 Task: Add Sprouts Organic Salt-Free Lemon Pepper Seasoning to the cart.
Action: Mouse moved to (23, 85)
Screenshot: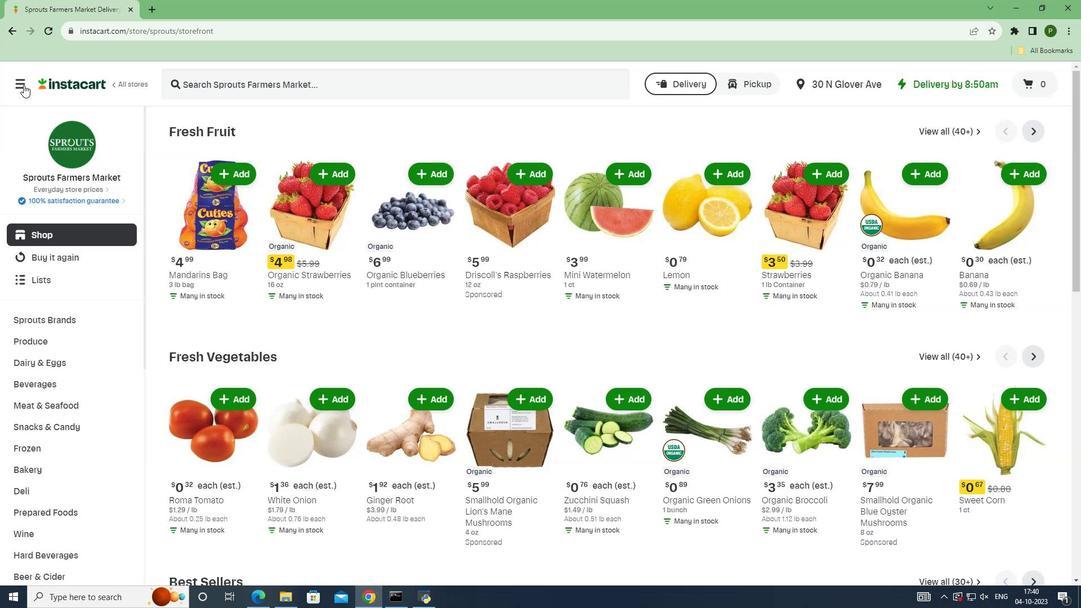 
Action: Mouse pressed left at (23, 85)
Screenshot: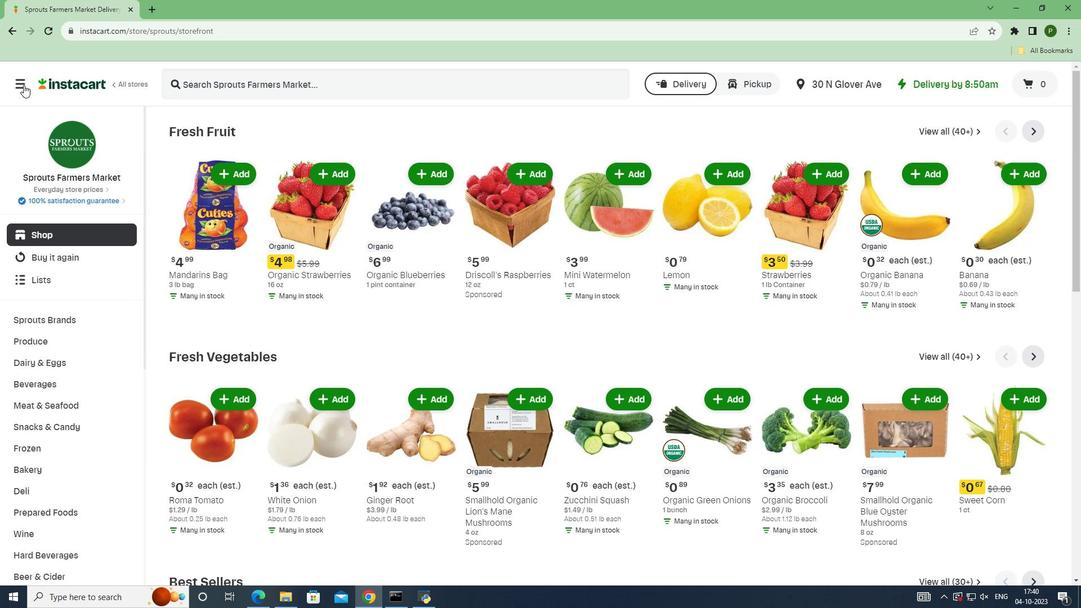 
Action: Mouse moved to (54, 306)
Screenshot: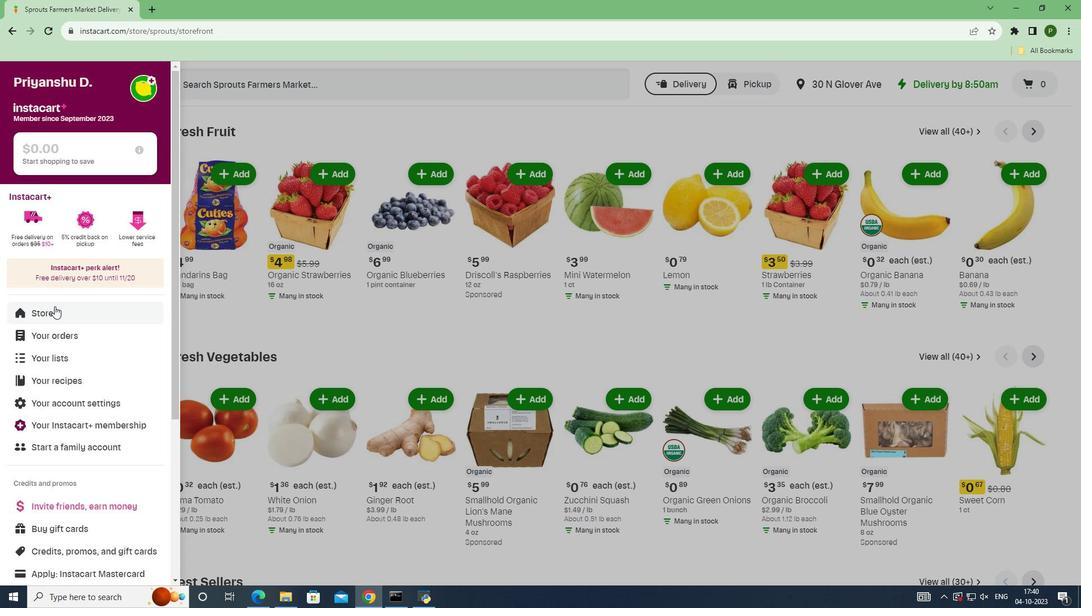 
Action: Mouse pressed left at (54, 306)
Screenshot: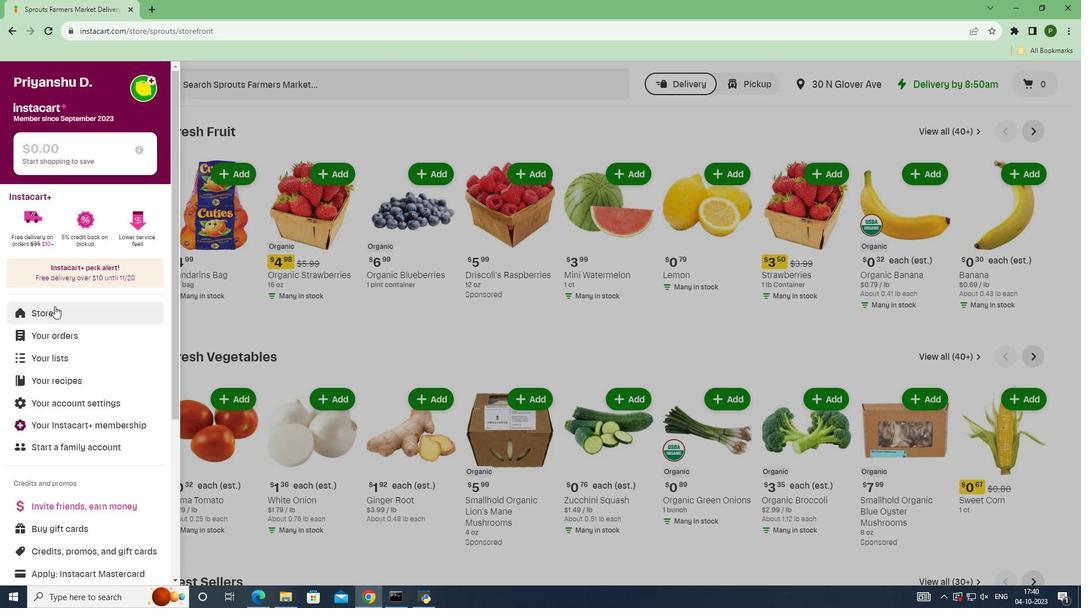 
Action: Mouse moved to (246, 129)
Screenshot: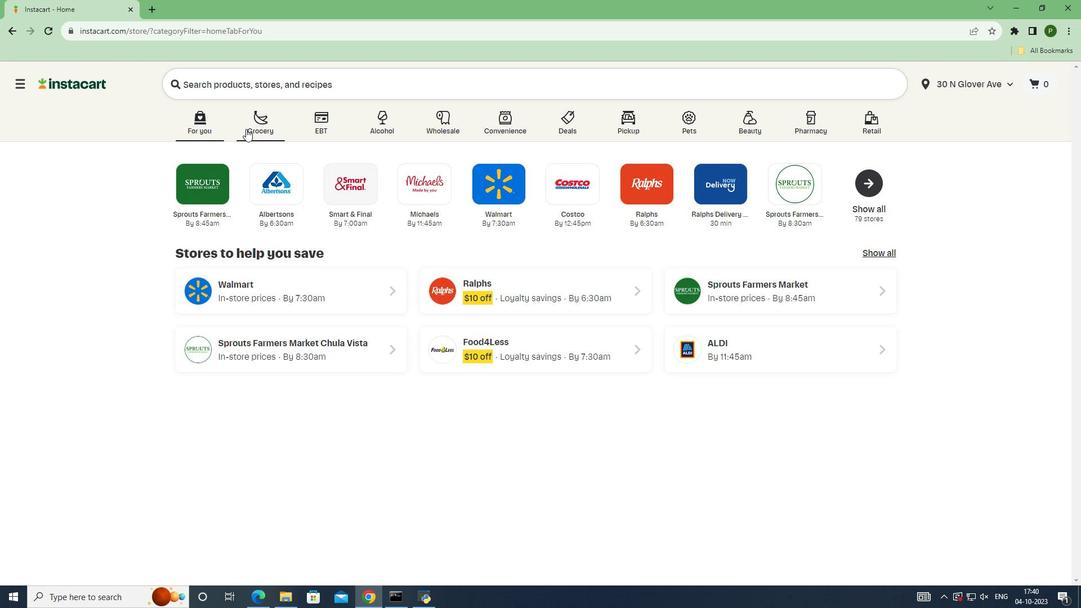 
Action: Mouse pressed left at (246, 129)
Screenshot: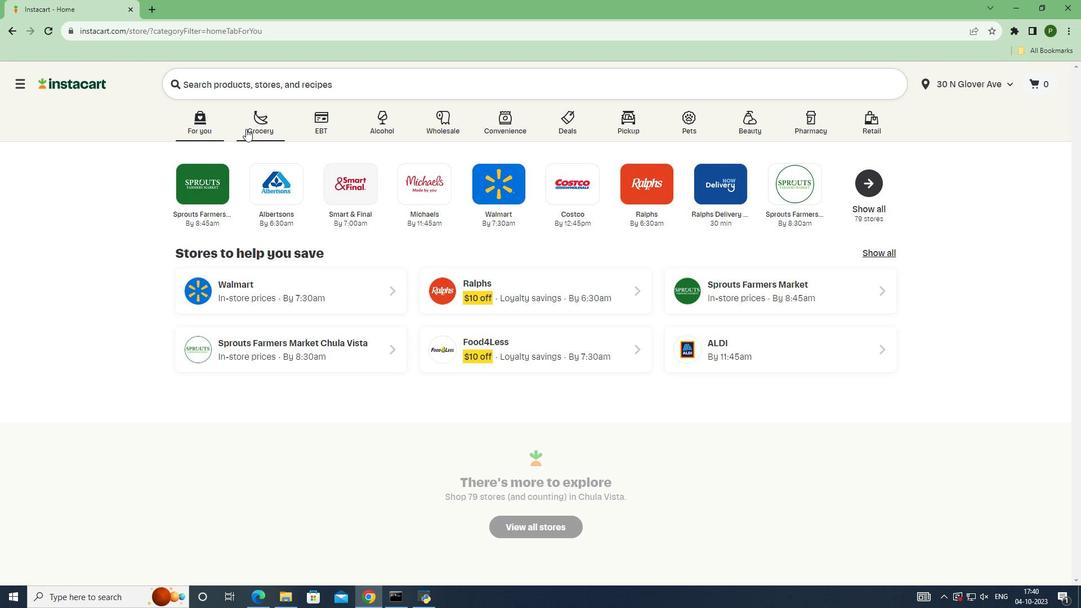 
Action: Mouse moved to (693, 262)
Screenshot: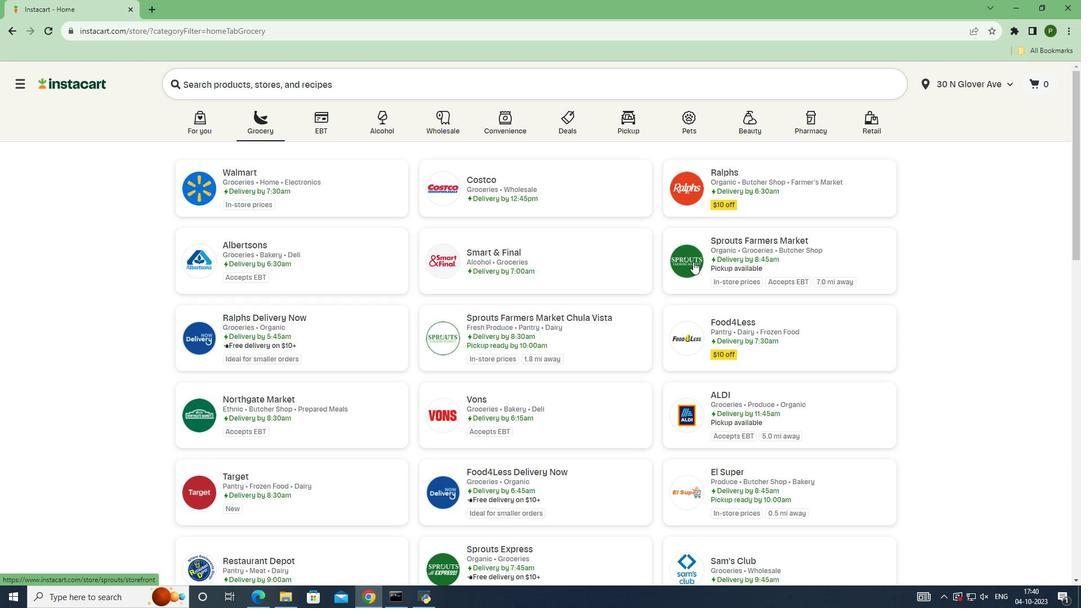 
Action: Mouse pressed left at (693, 262)
Screenshot: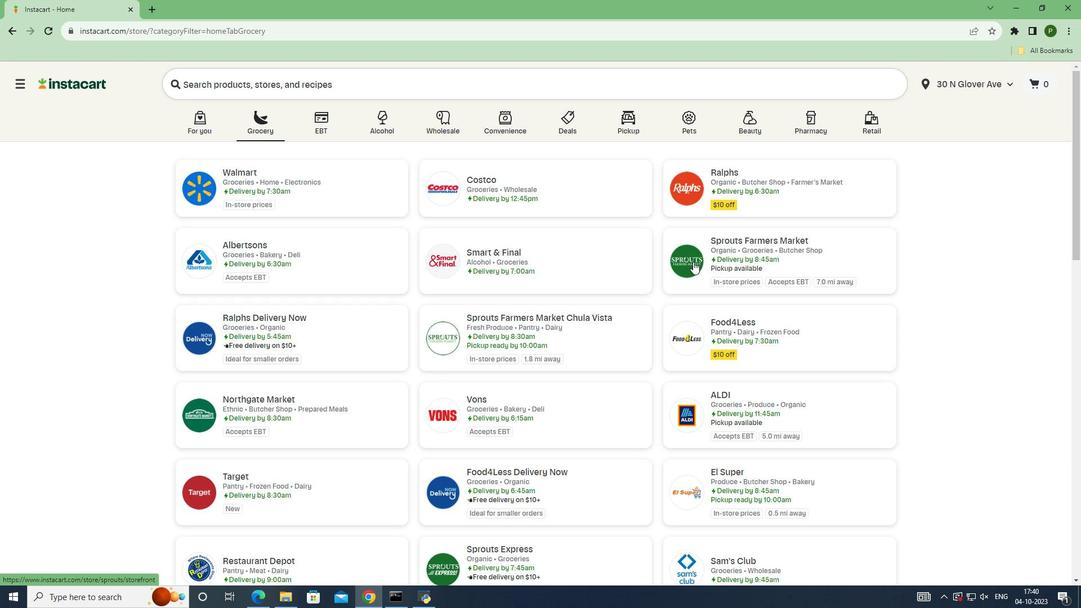 
Action: Mouse moved to (86, 321)
Screenshot: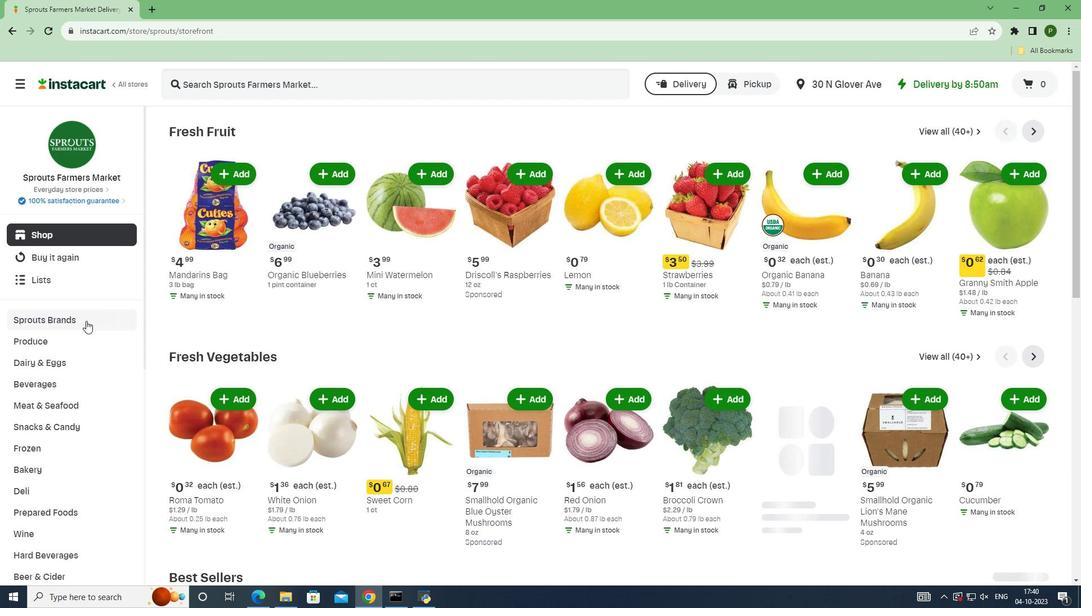 
Action: Mouse pressed left at (86, 321)
Screenshot: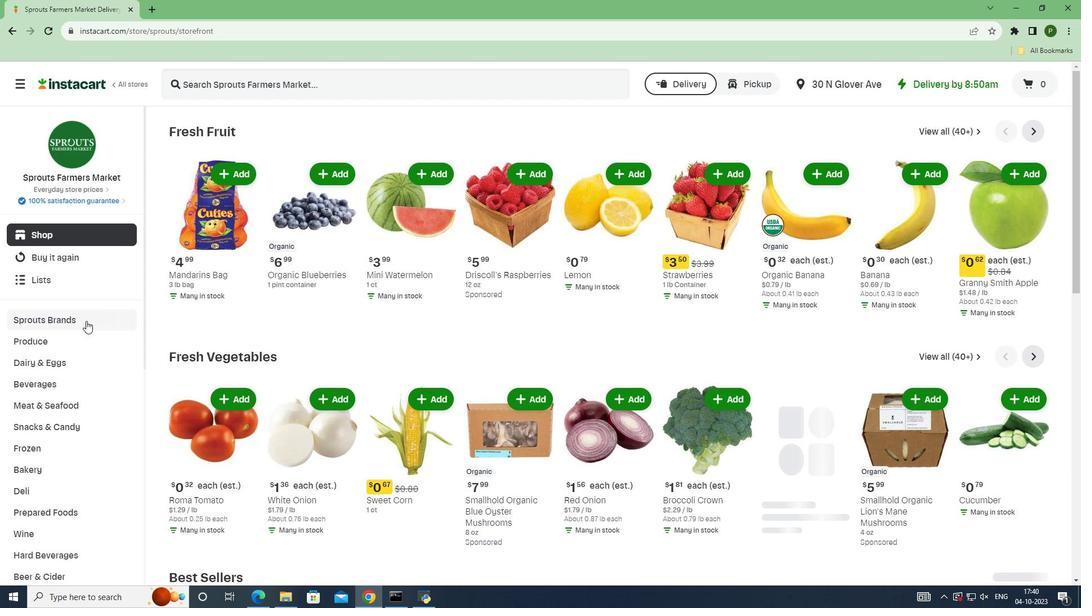 
Action: Mouse moved to (46, 406)
Screenshot: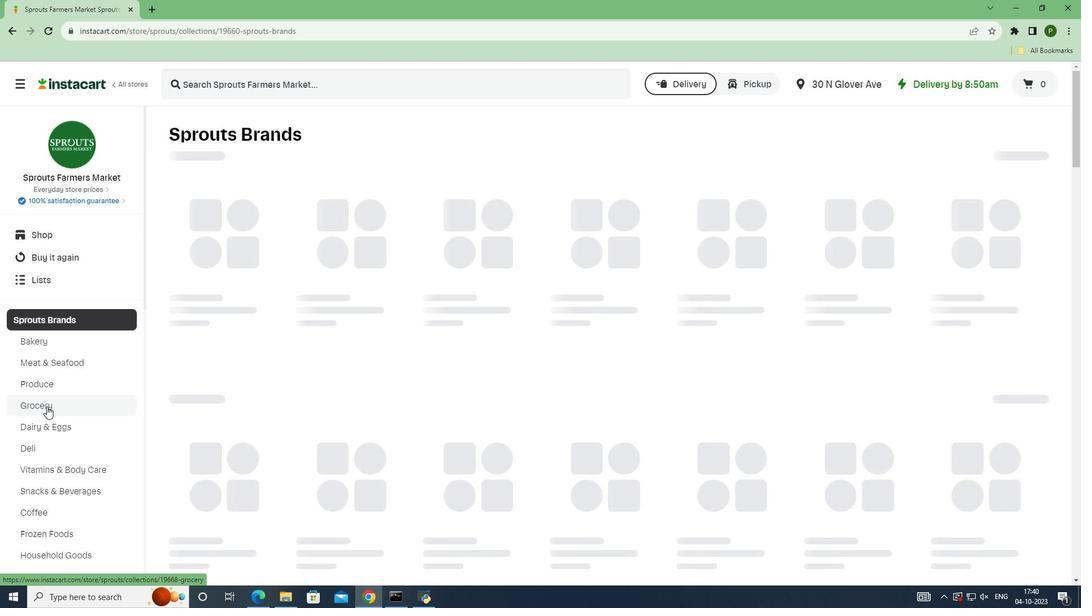 
Action: Mouse pressed left at (46, 406)
Screenshot: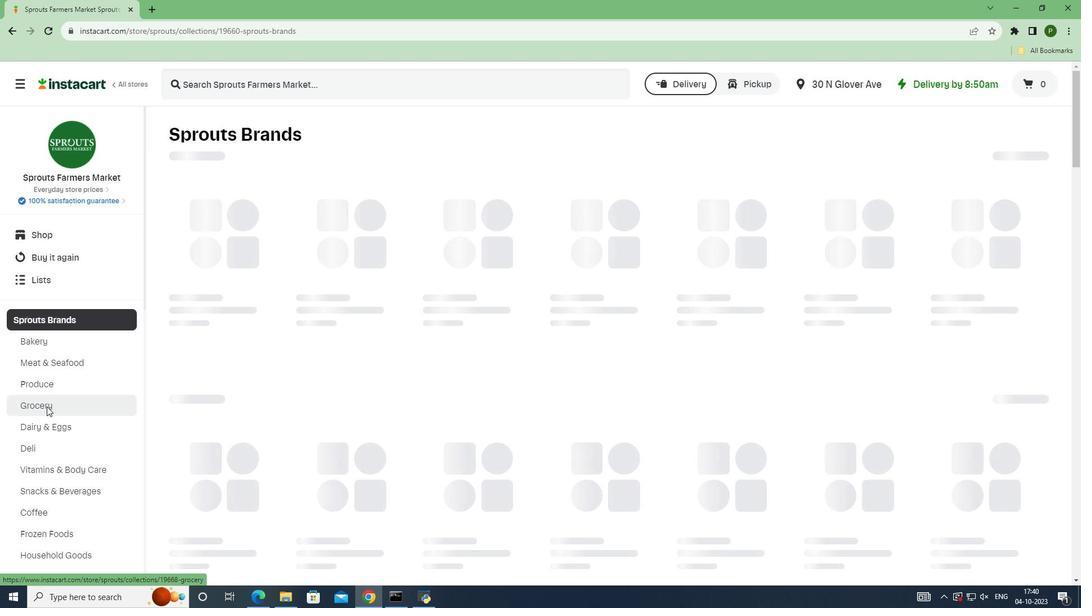 
Action: Mouse moved to (283, 225)
Screenshot: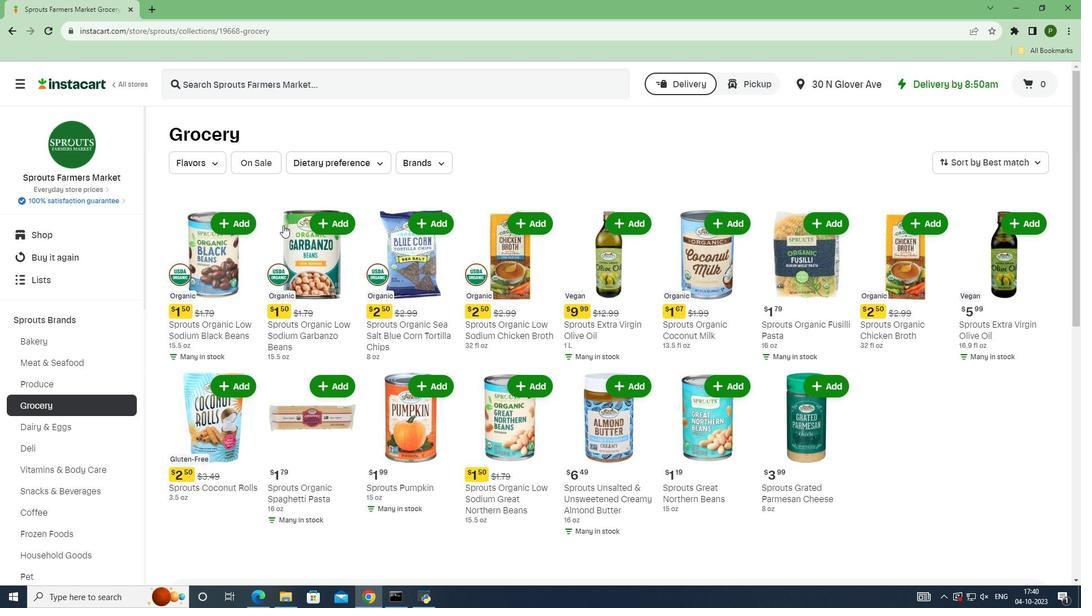 
Action: Mouse scrolled (283, 224) with delta (0, 0)
Screenshot: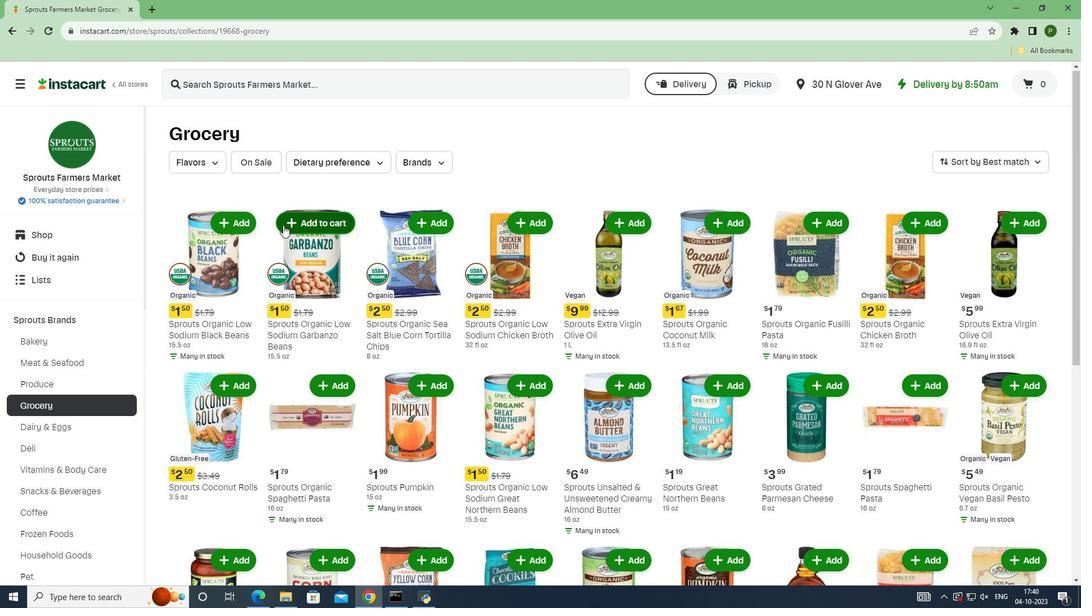 
Action: Mouse scrolled (283, 224) with delta (0, 0)
Screenshot: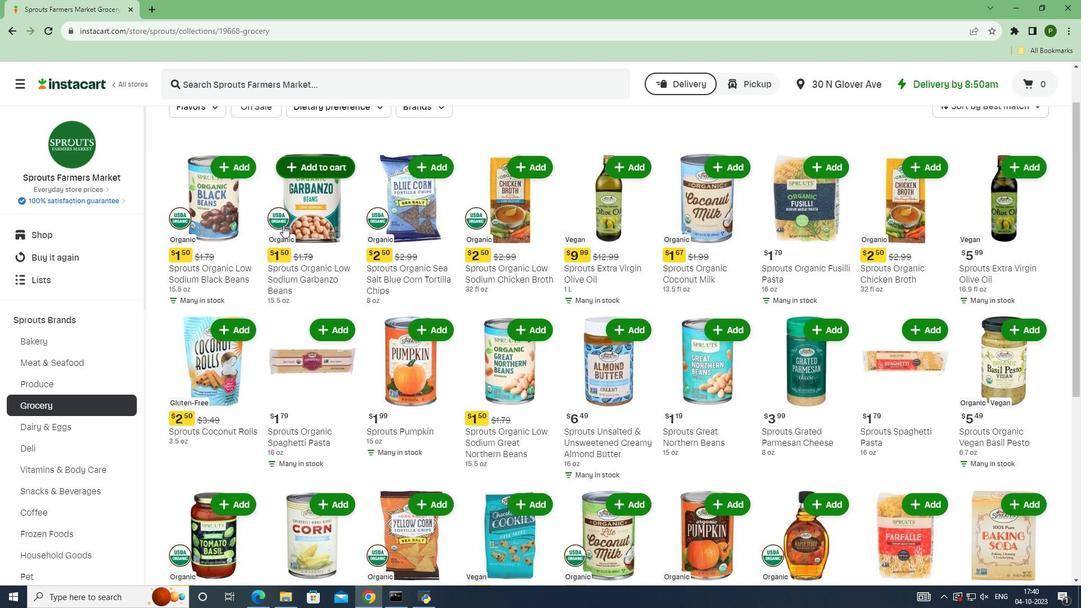 
Action: Mouse scrolled (283, 224) with delta (0, 0)
Screenshot: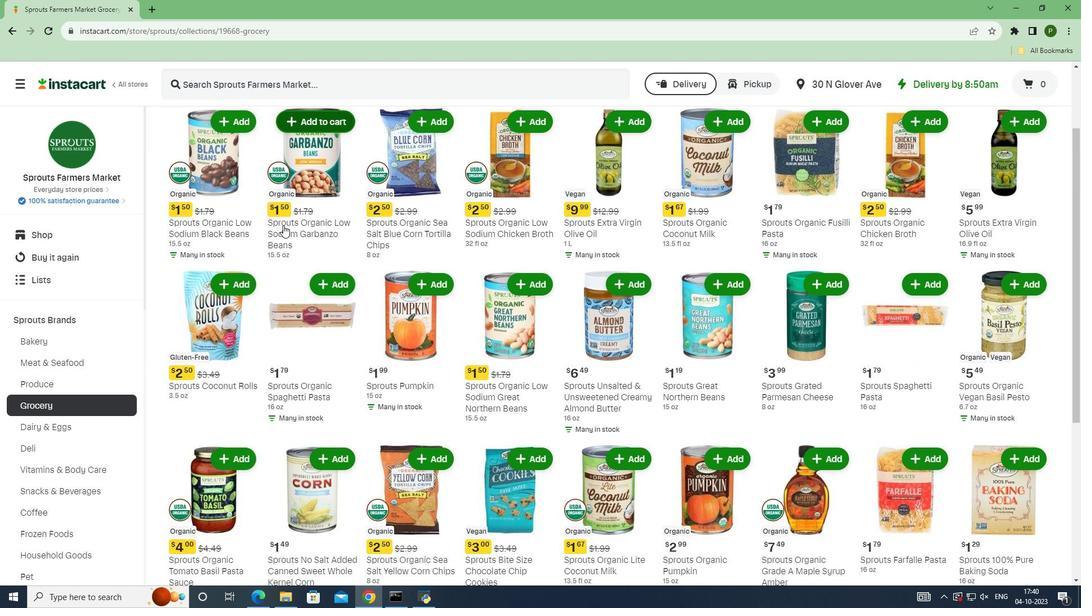
Action: Mouse scrolled (283, 224) with delta (0, 0)
Screenshot: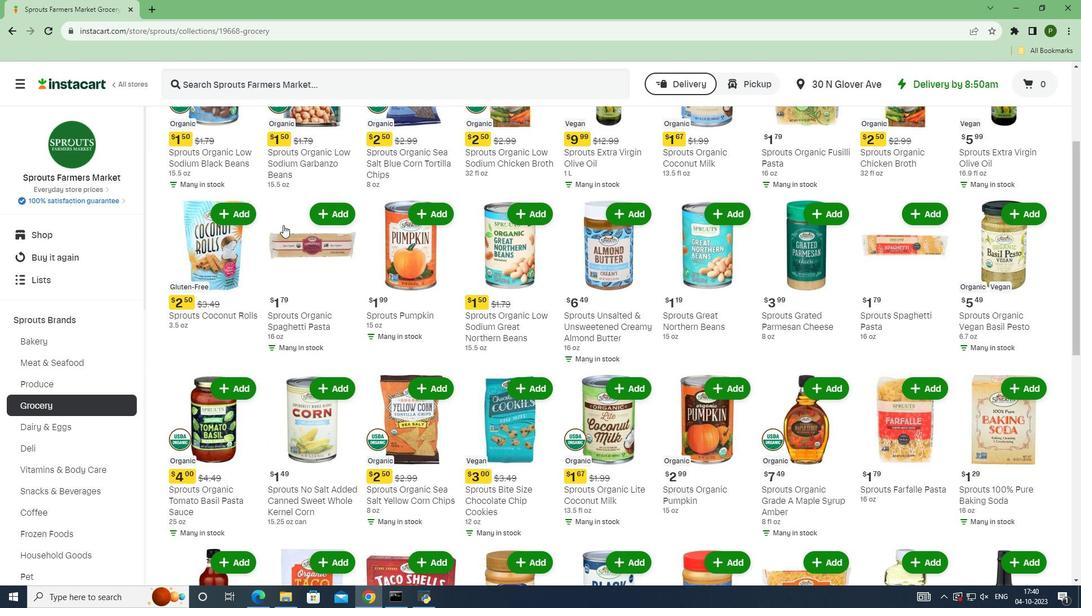
Action: Mouse scrolled (283, 224) with delta (0, 0)
Screenshot: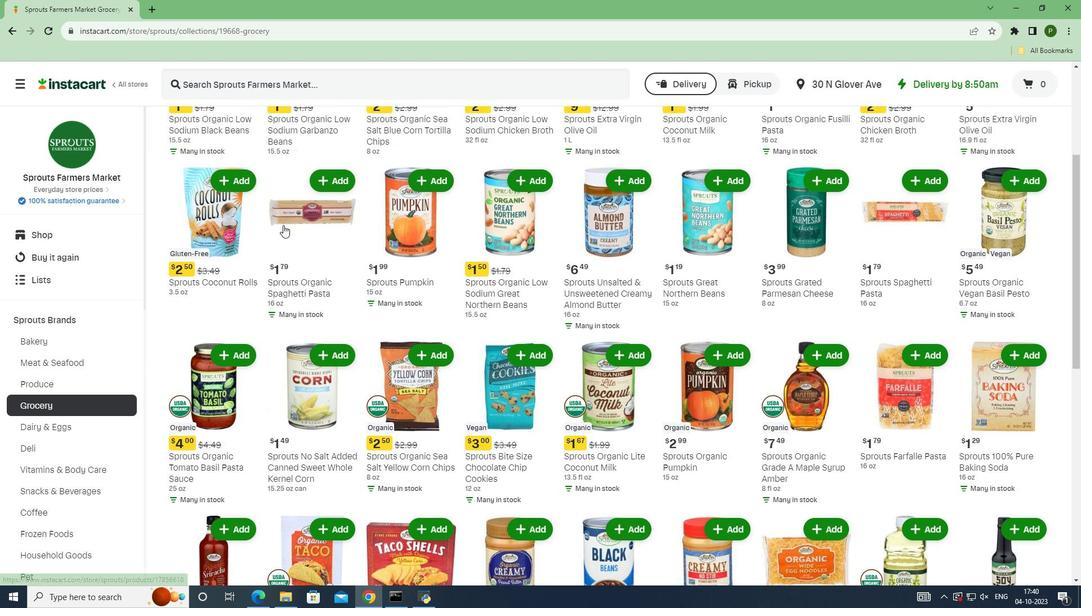 
Action: Mouse scrolled (283, 224) with delta (0, 0)
Screenshot: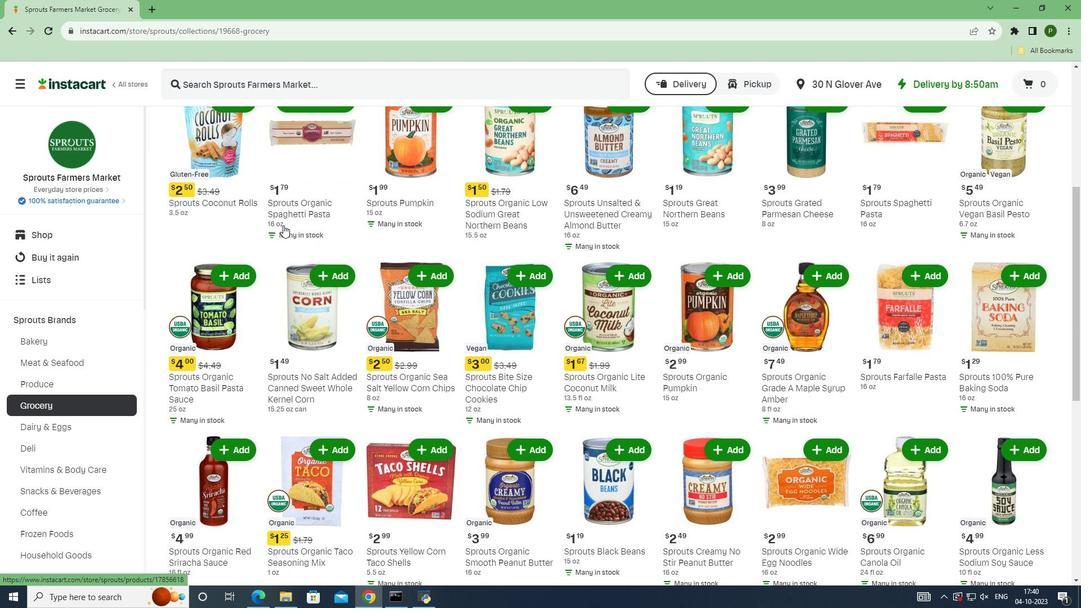 
Action: Mouse moved to (283, 225)
Screenshot: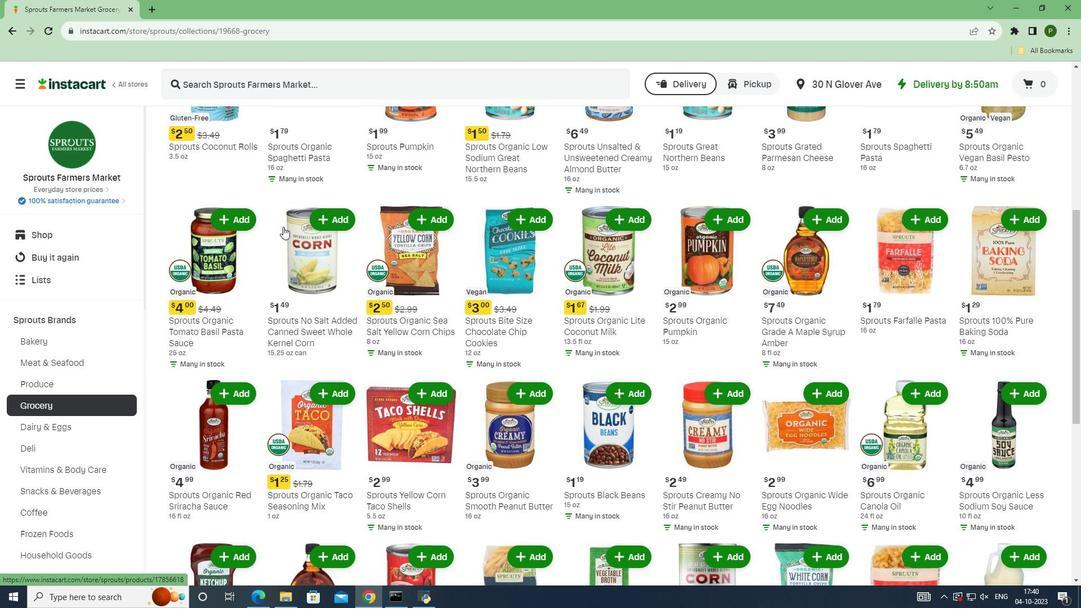
Action: Mouse scrolled (283, 224) with delta (0, 0)
Screenshot: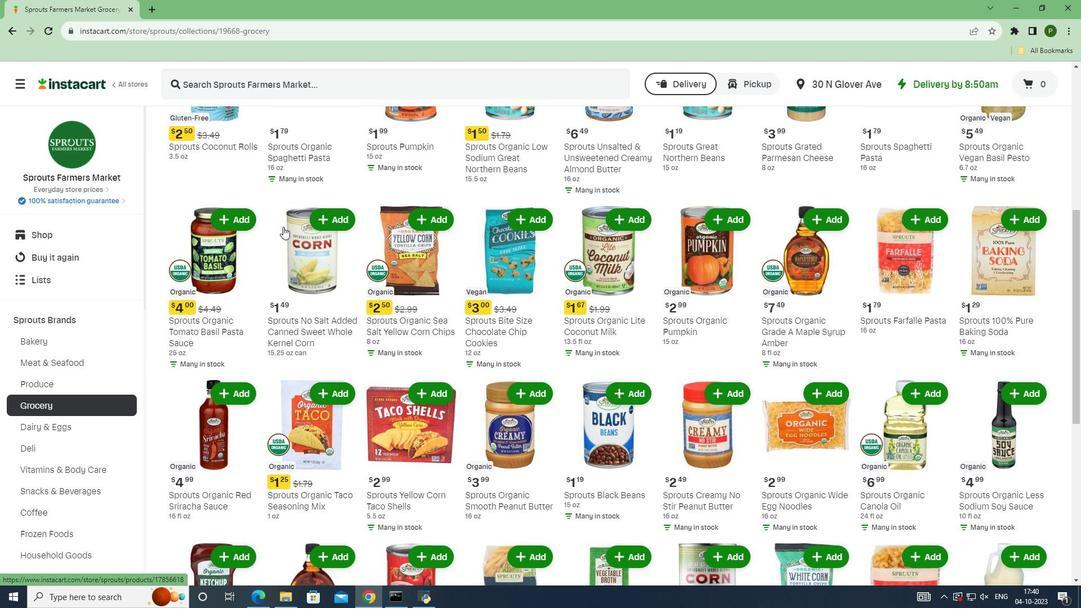 
Action: Mouse moved to (283, 227)
Screenshot: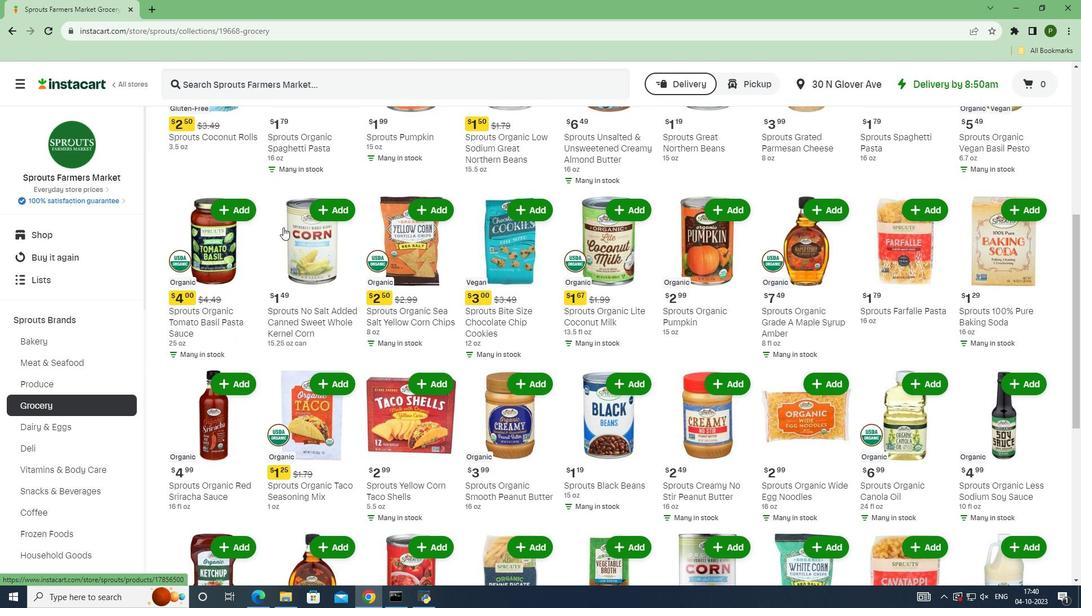 
Action: Mouse scrolled (283, 227) with delta (0, 0)
Screenshot: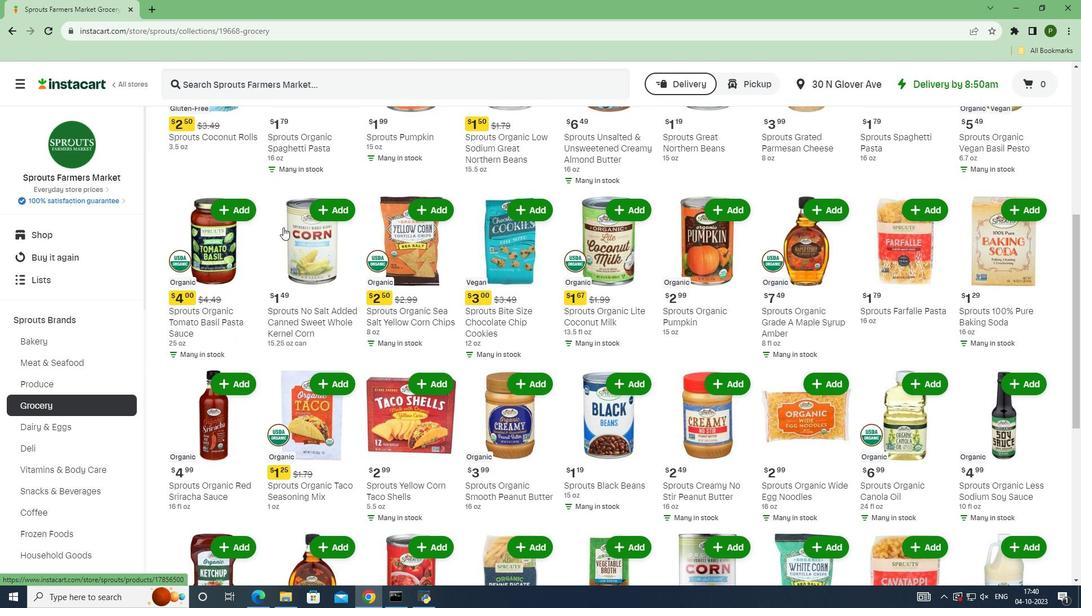 
Action: Mouse scrolled (283, 227) with delta (0, 0)
Screenshot: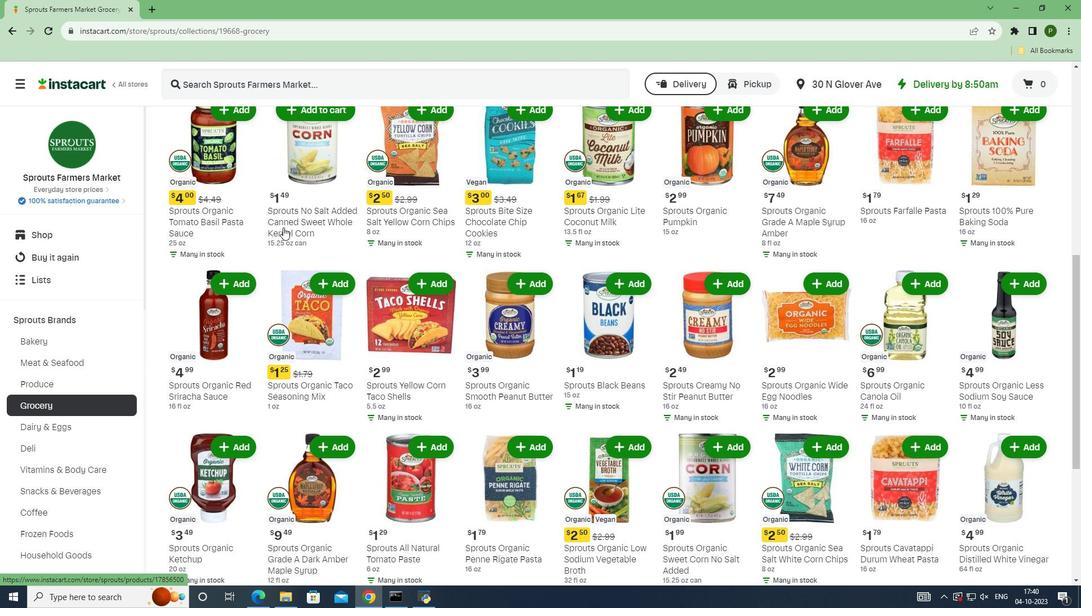 
Action: Mouse scrolled (283, 227) with delta (0, 0)
Screenshot: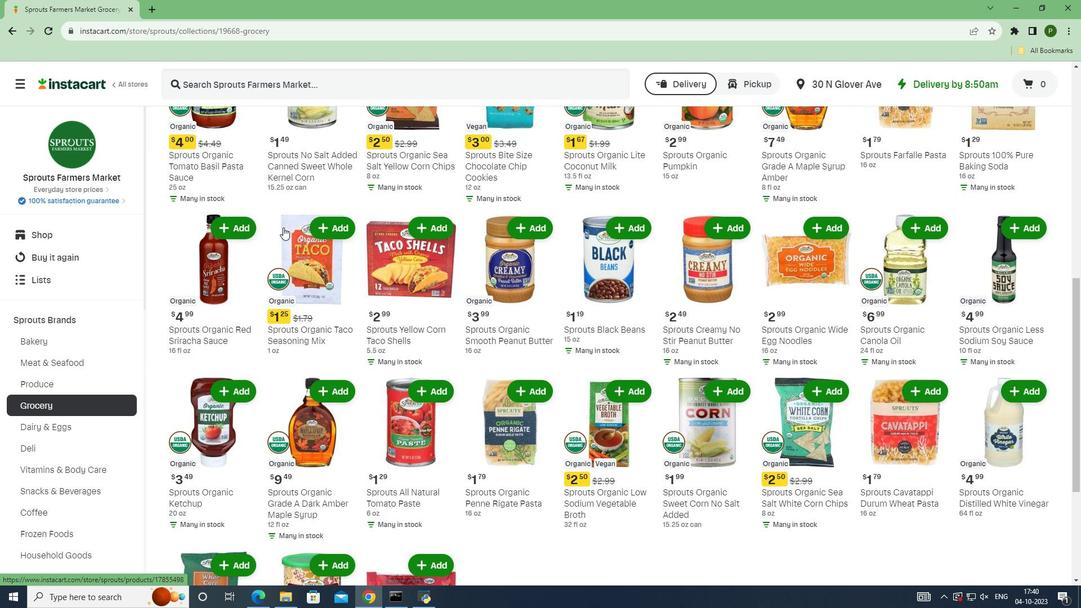 
Action: Mouse scrolled (283, 227) with delta (0, 0)
Screenshot: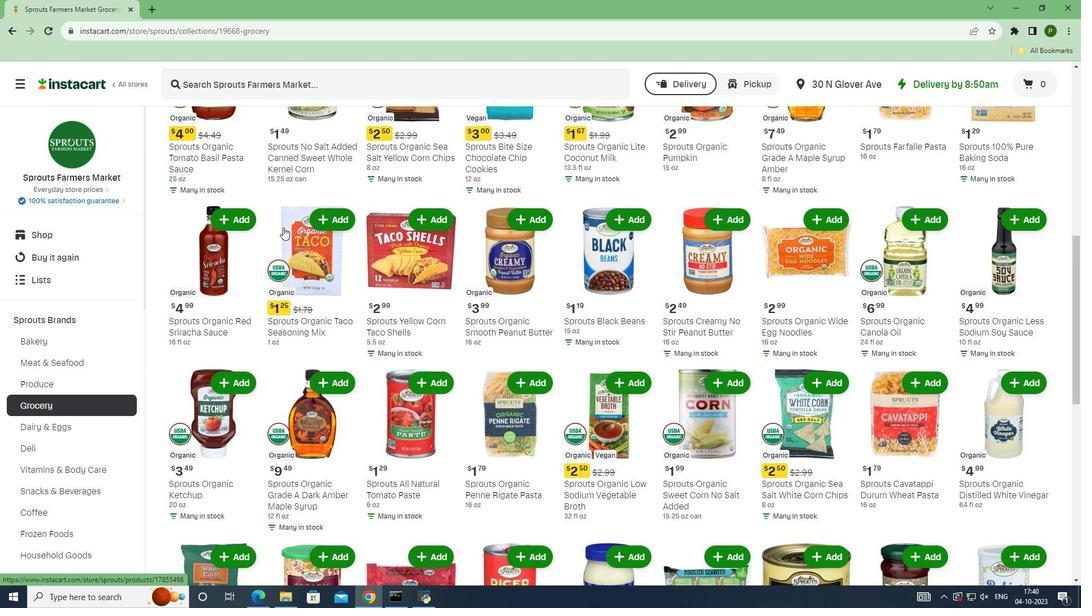 
Action: Mouse scrolled (283, 227) with delta (0, 0)
Screenshot: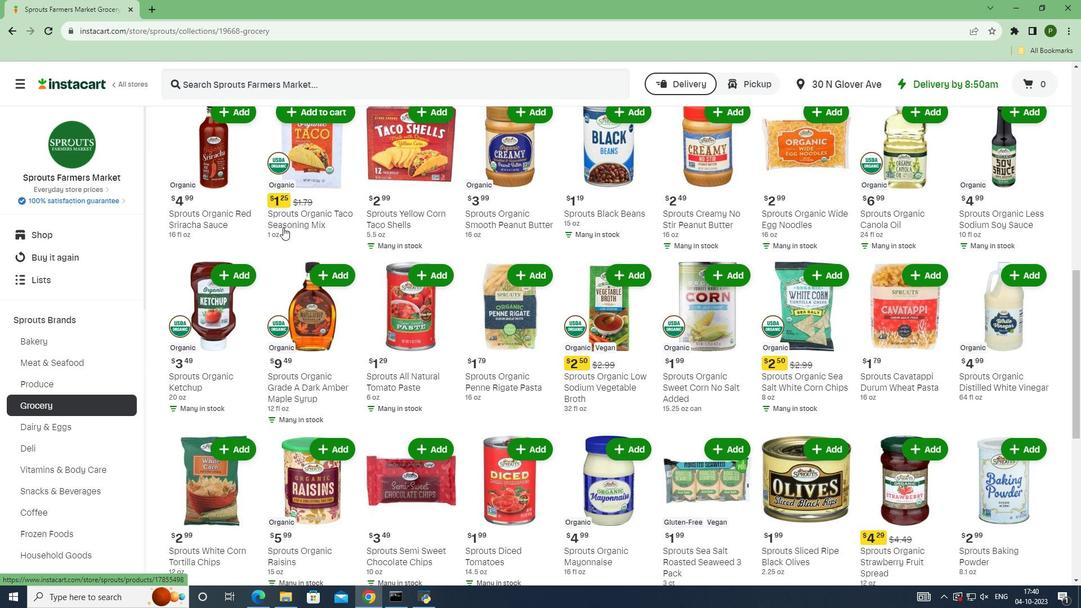 
Action: Mouse scrolled (283, 227) with delta (0, 0)
Screenshot: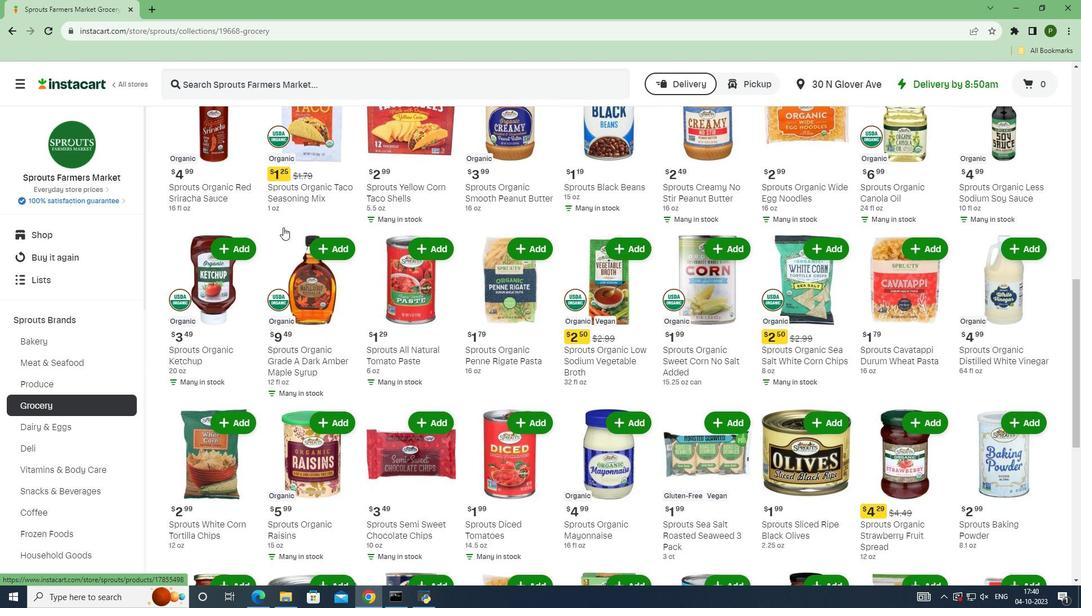 
Action: Mouse scrolled (283, 227) with delta (0, 0)
Screenshot: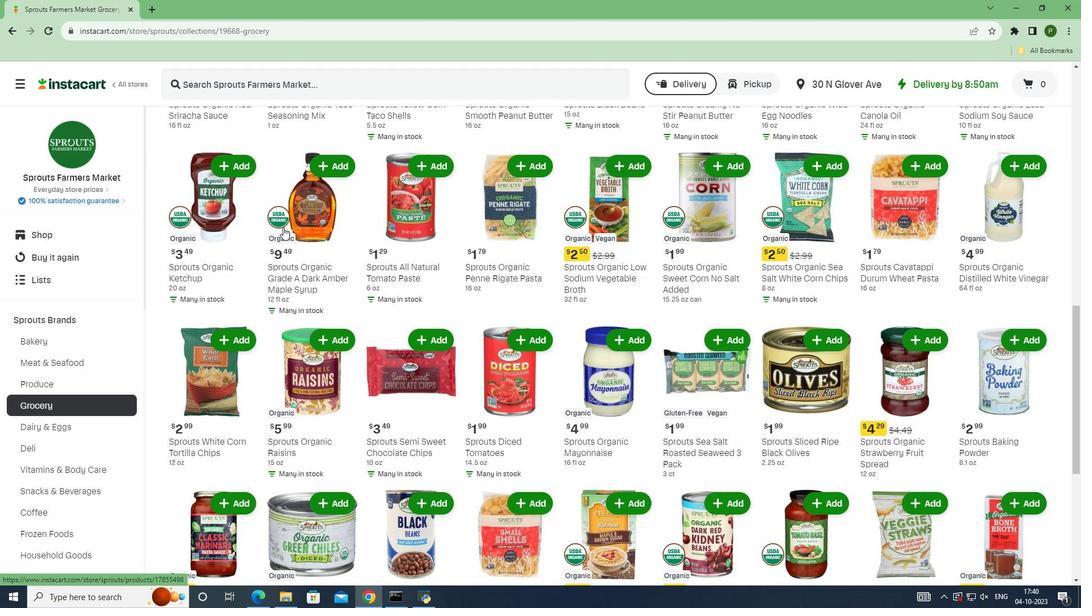 
Action: Mouse scrolled (283, 227) with delta (0, 0)
Screenshot: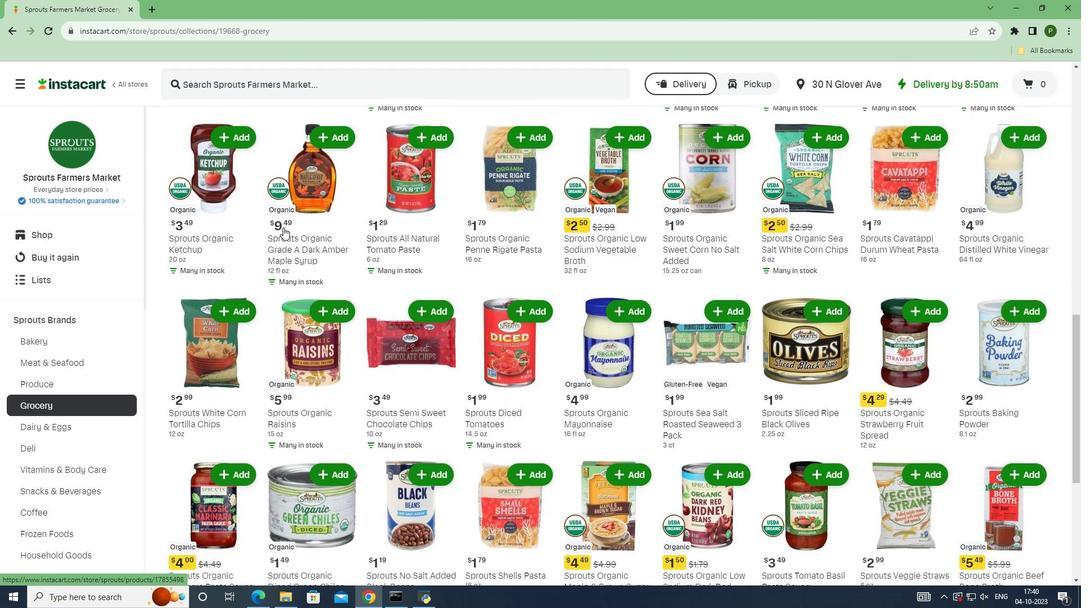 
Action: Mouse scrolled (283, 227) with delta (0, 0)
Screenshot: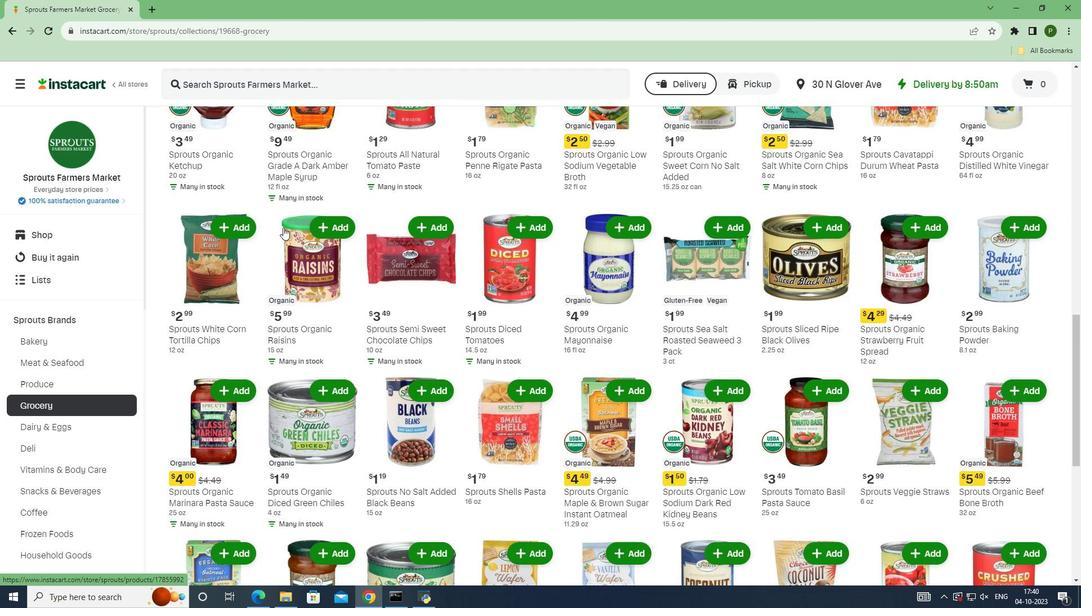 
Action: Mouse moved to (283, 228)
Screenshot: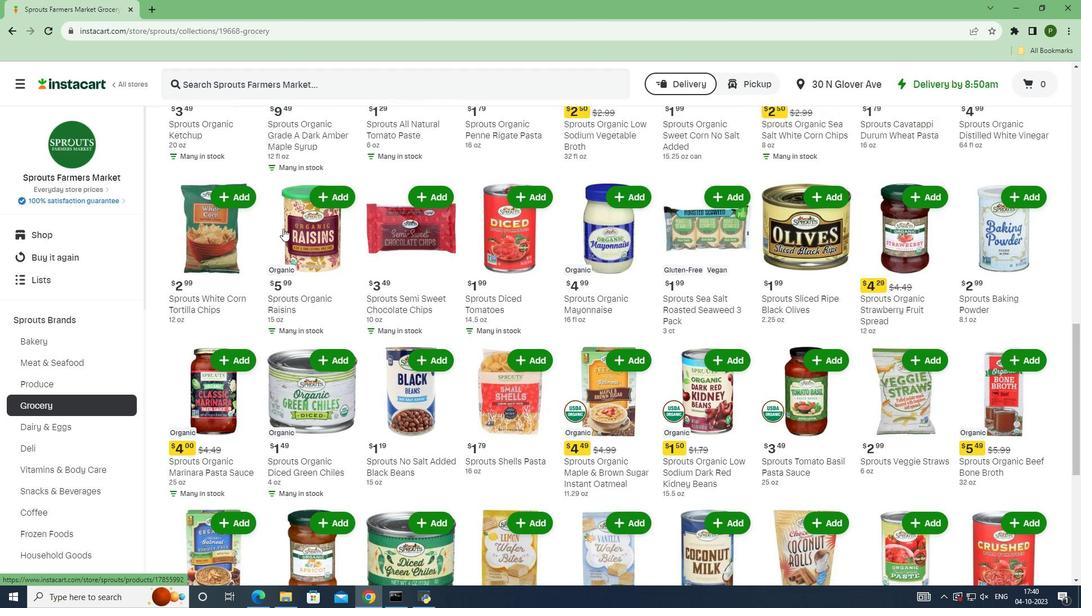 
Action: Mouse scrolled (283, 227) with delta (0, 0)
Screenshot: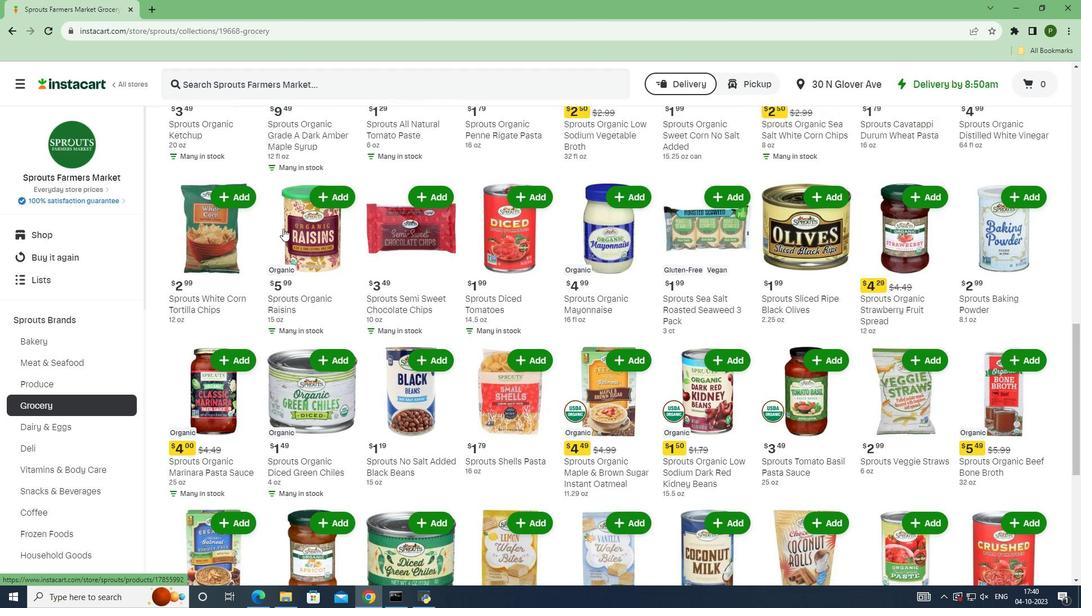 
Action: Mouse moved to (282, 229)
Screenshot: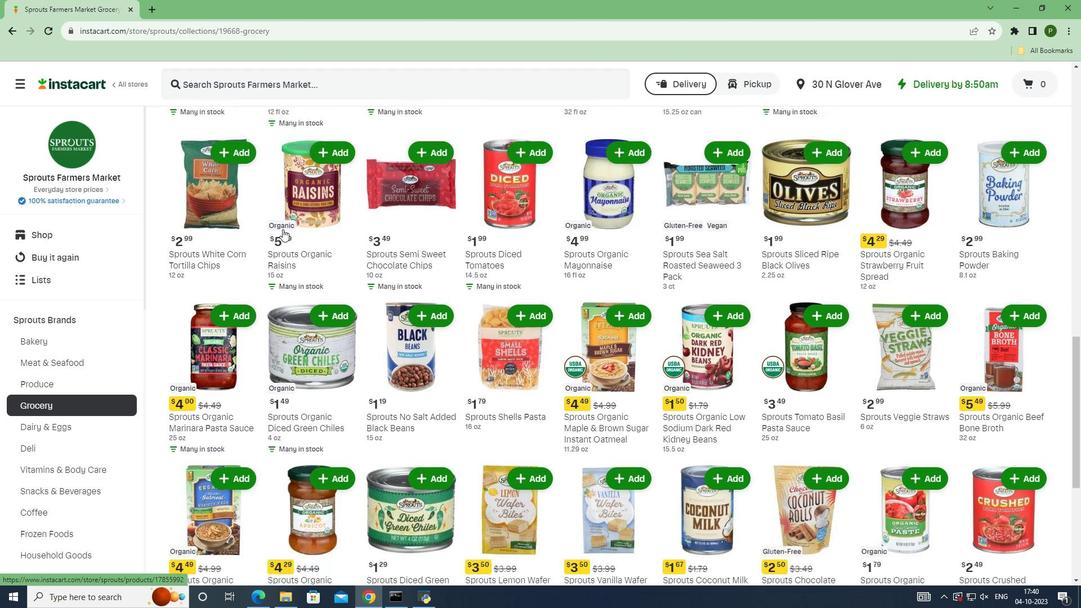 
Action: Mouse scrolled (282, 228) with delta (0, 0)
Screenshot: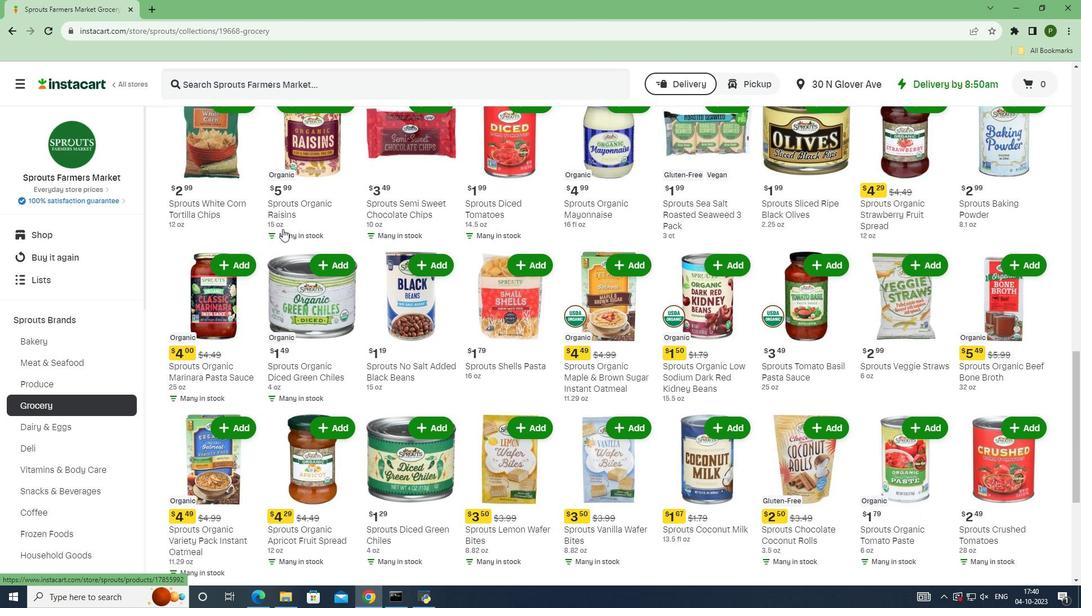 
Action: Mouse scrolled (282, 228) with delta (0, 0)
Screenshot: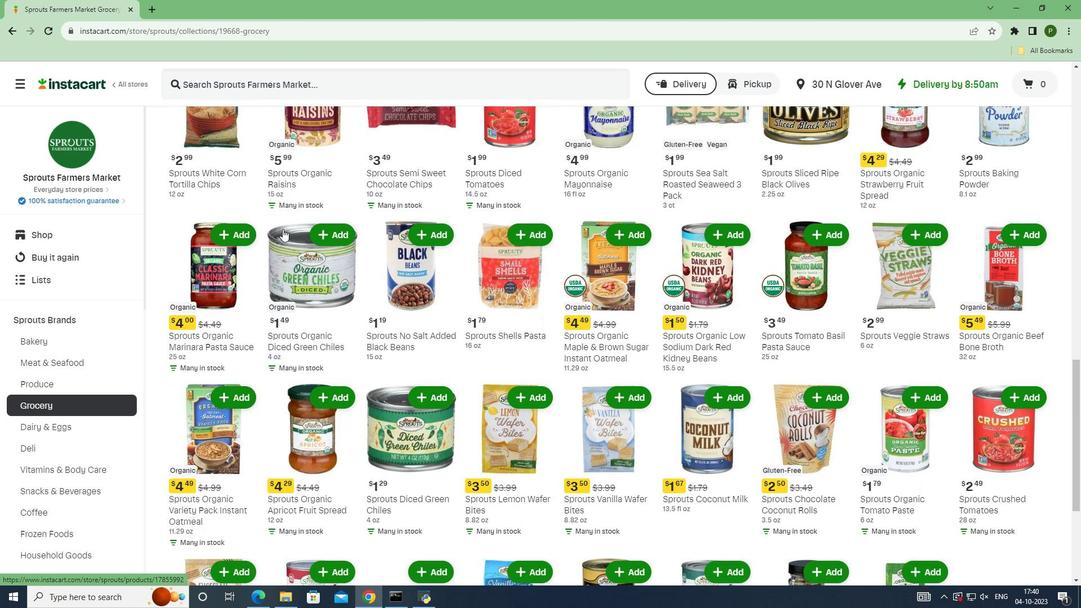 
Action: Mouse scrolled (282, 228) with delta (0, 0)
Screenshot: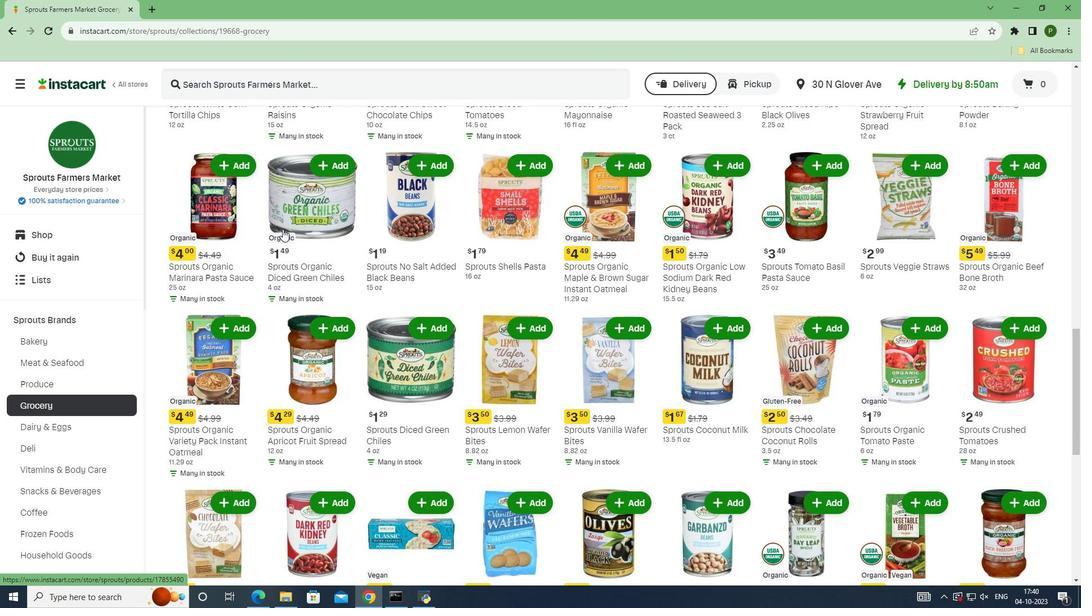 
Action: Mouse scrolled (282, 228) with delta (0, 0)
Screenshot: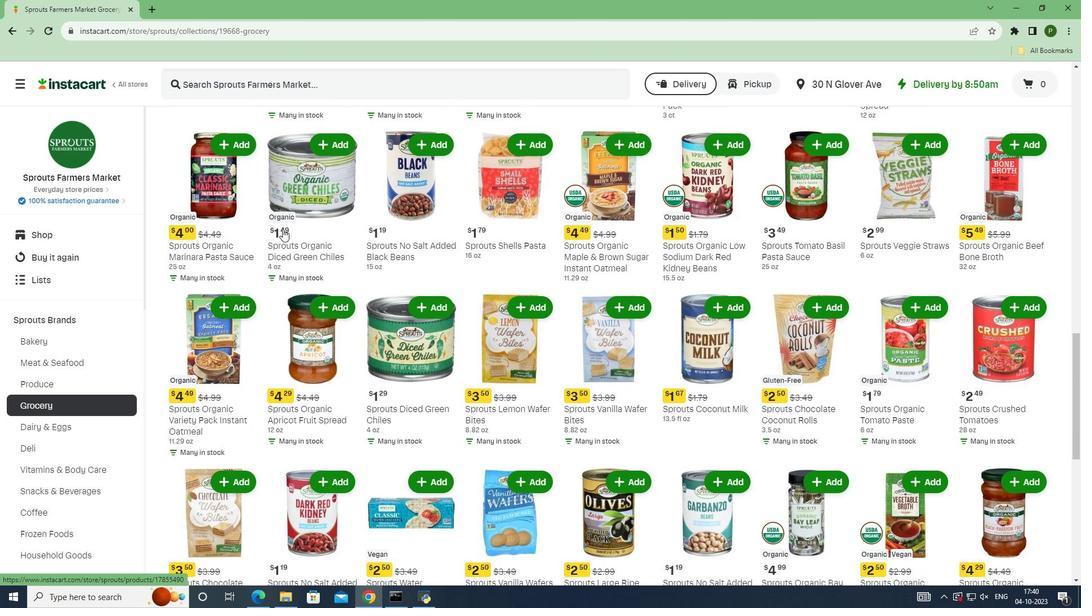 
Action: Mouse scrolled (282, 228) with delta (0, 0)
Screenshot: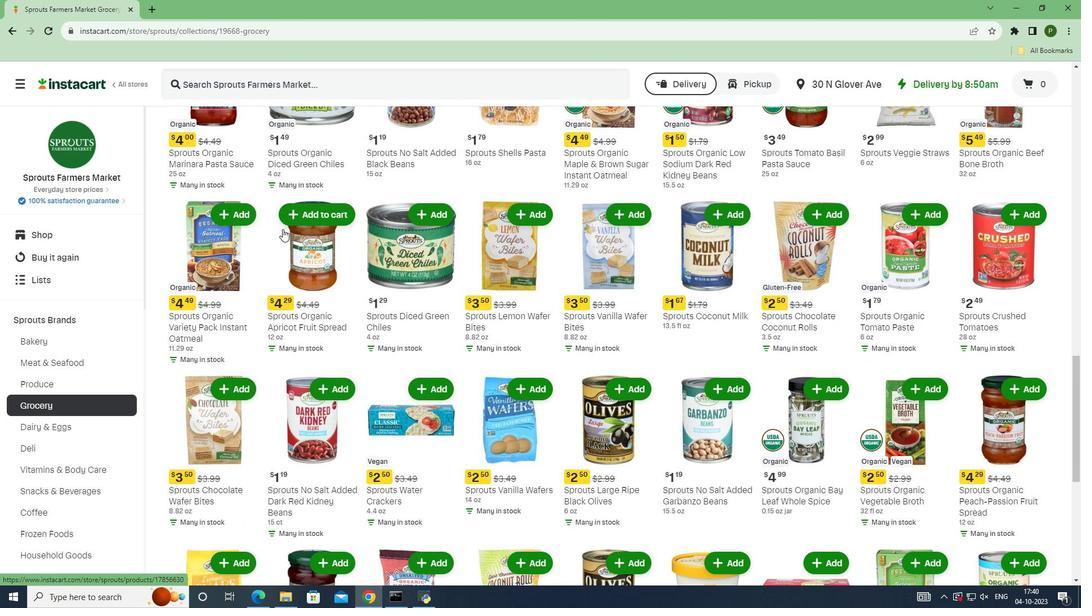 
Action: Mouse scrolled (282, 228) with delta (0, 0)
Screenshot: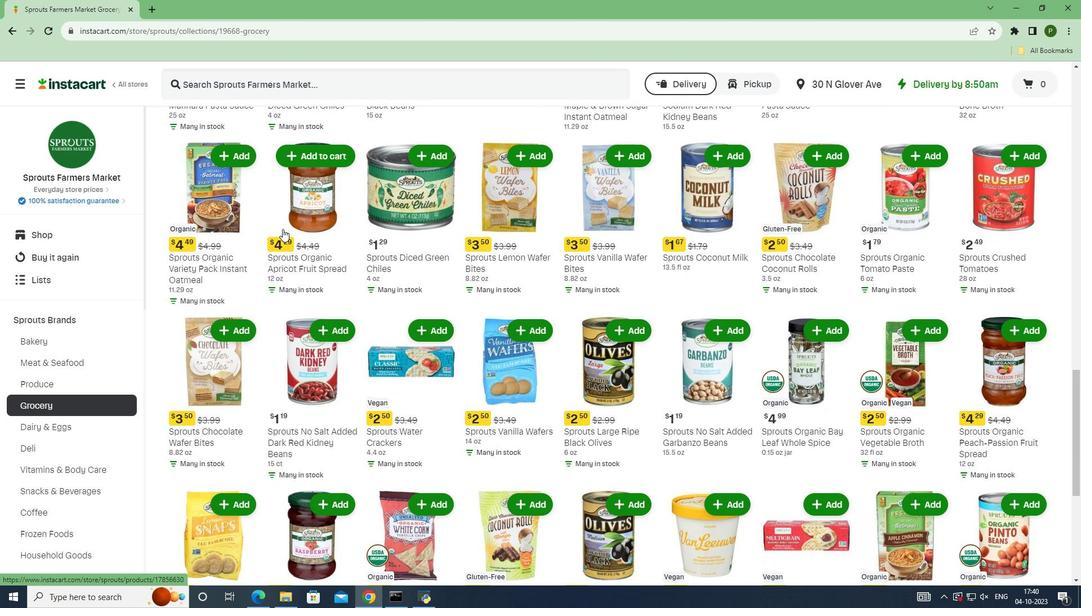 
Action: Mouse scrolled (282, 228) with delta (0, 0)
Screenshot: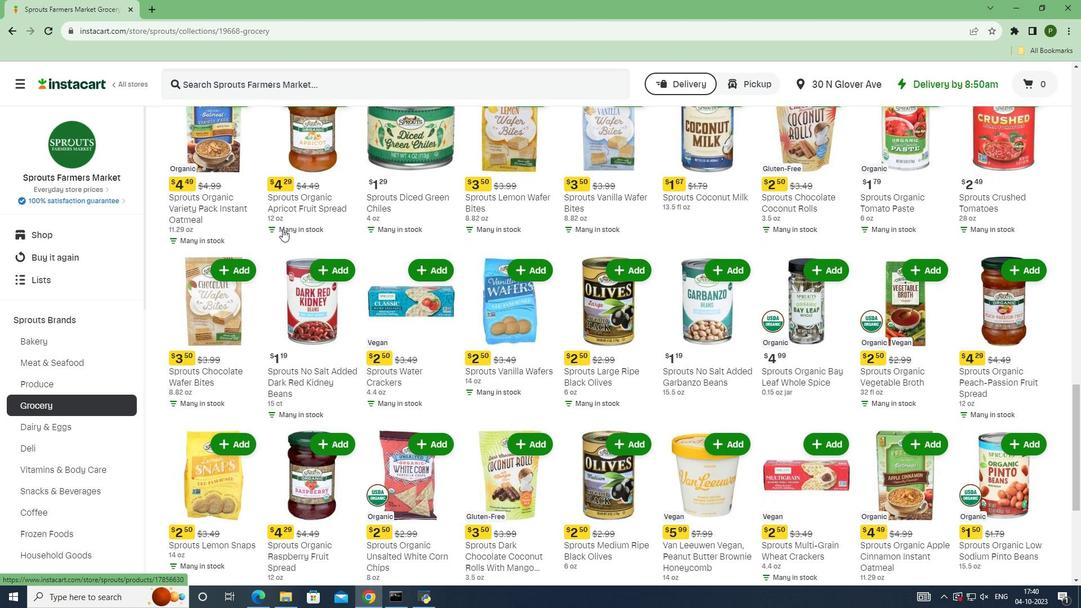 
Action: Mouse scrolled (282, 228) with delta (0, 0)
Screenshot: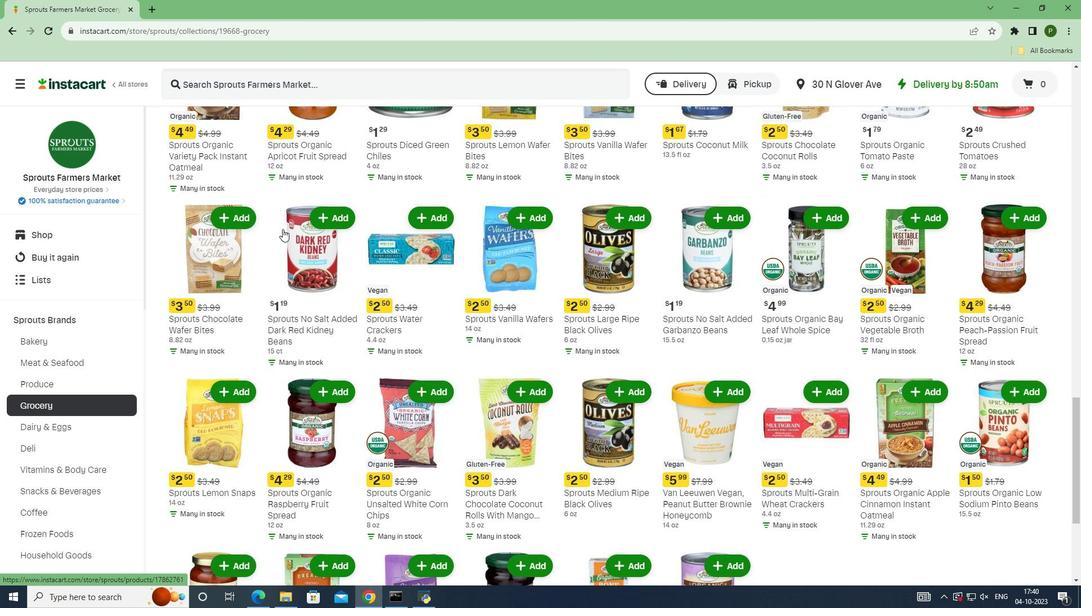 
Action: Mouse scrolled (282, 228) with delta (0, 0)
Screenshot: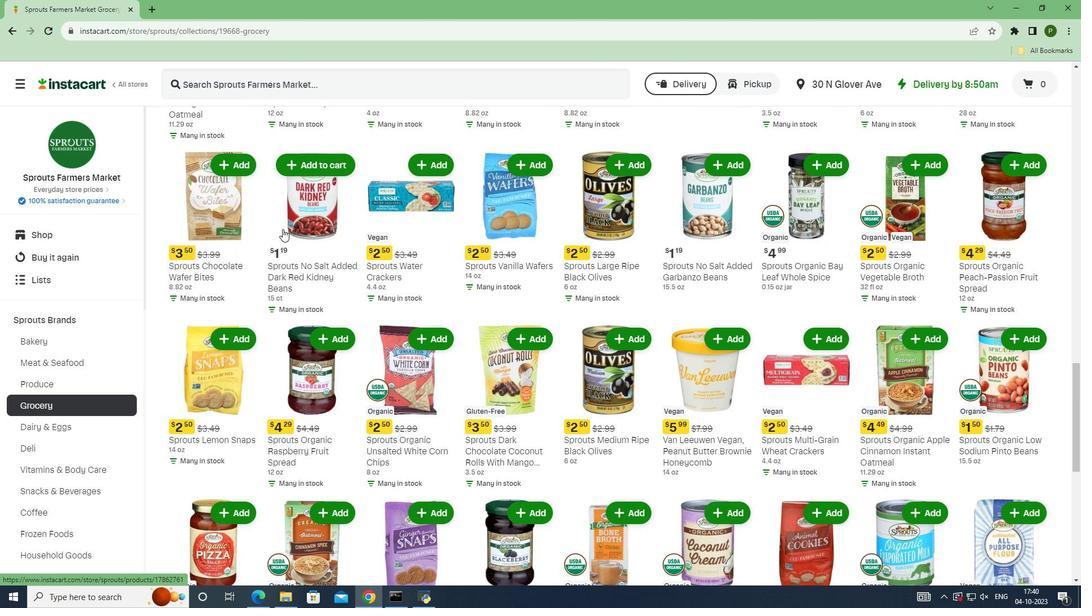
Action: Mouse scrolled (282, 228) with delta (0, 0)
Screenshot: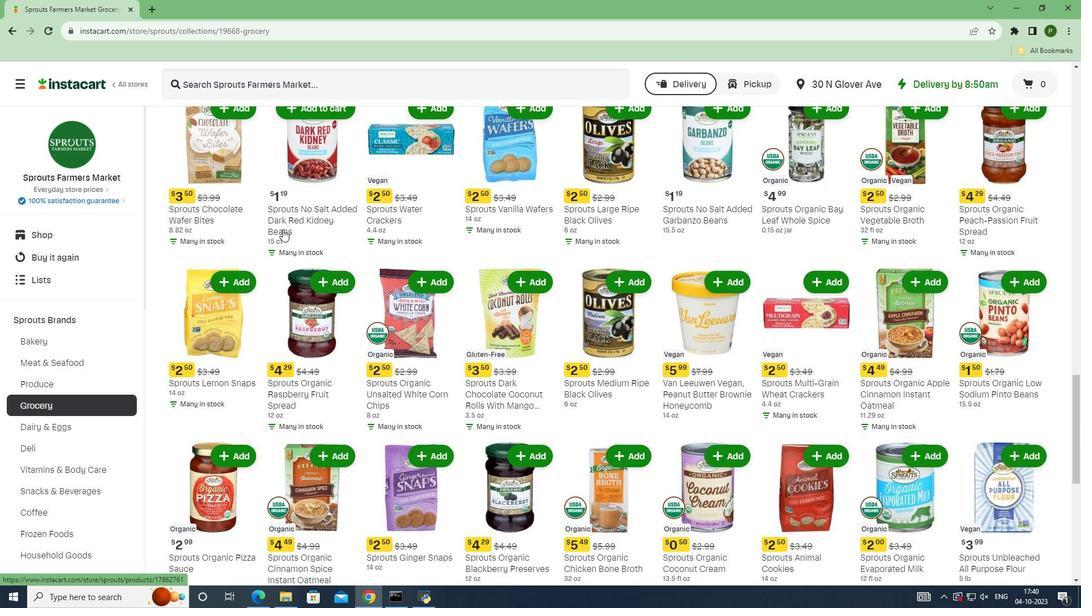 
Action: Mouse scrolled (282, 228) with delta (0, 0)
Screenshot: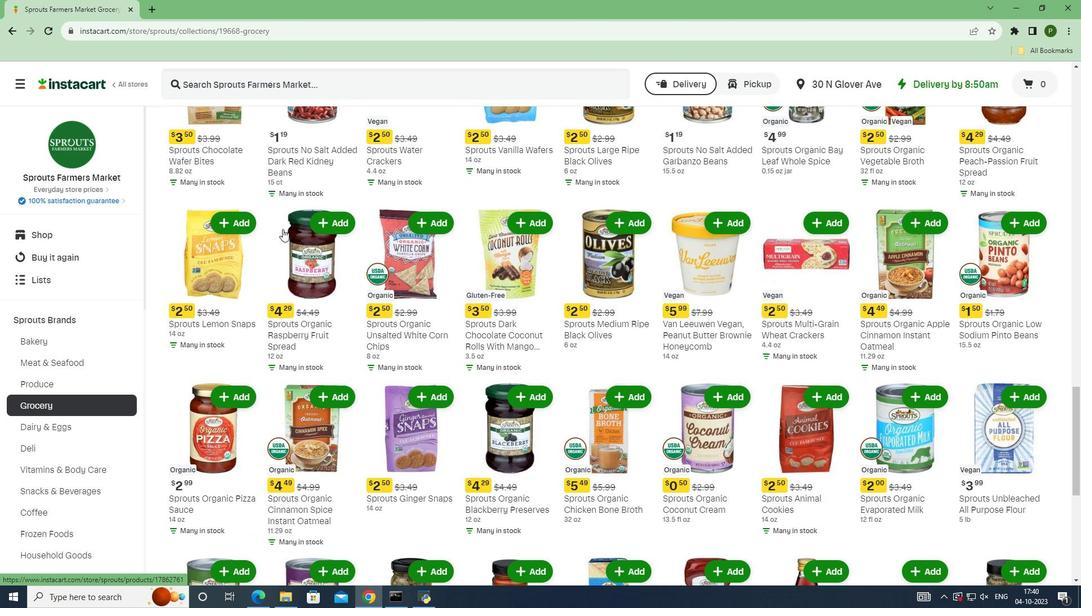 
Action: Mouse scrolled (282, 228) with delta (0, 0)
Screenshot: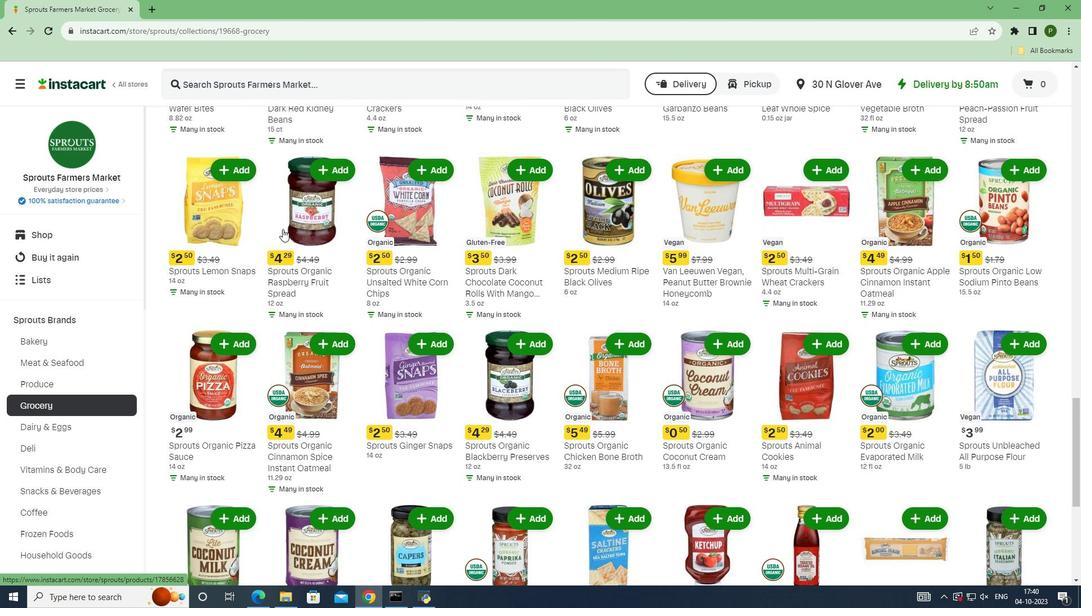 
Action: Mouse scrolled (282, 228) with delta (0, 0)
Screenshot: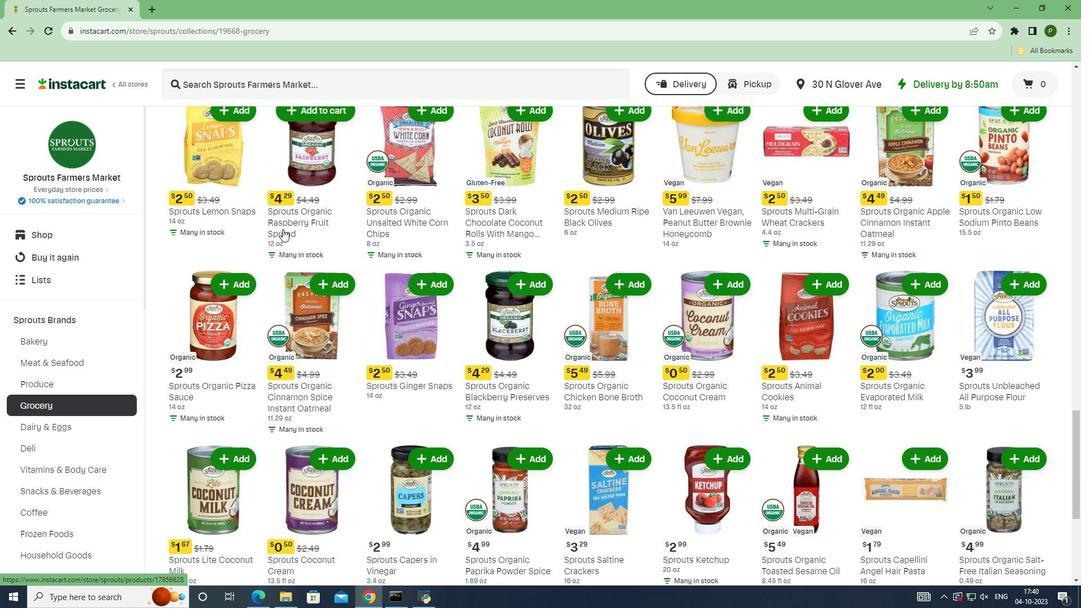 
Action: Mouse scrolled (282, 228) with delta (0, 0)
Screenshot: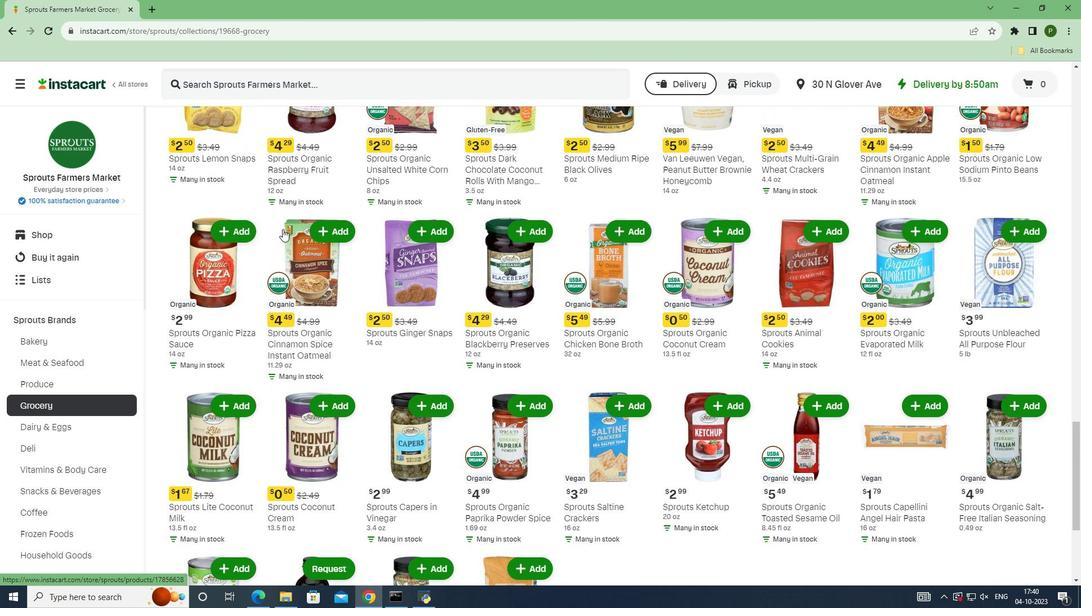 
Action: Mouse scrolled (282, 228) with delta (0, 0)
Screenshot: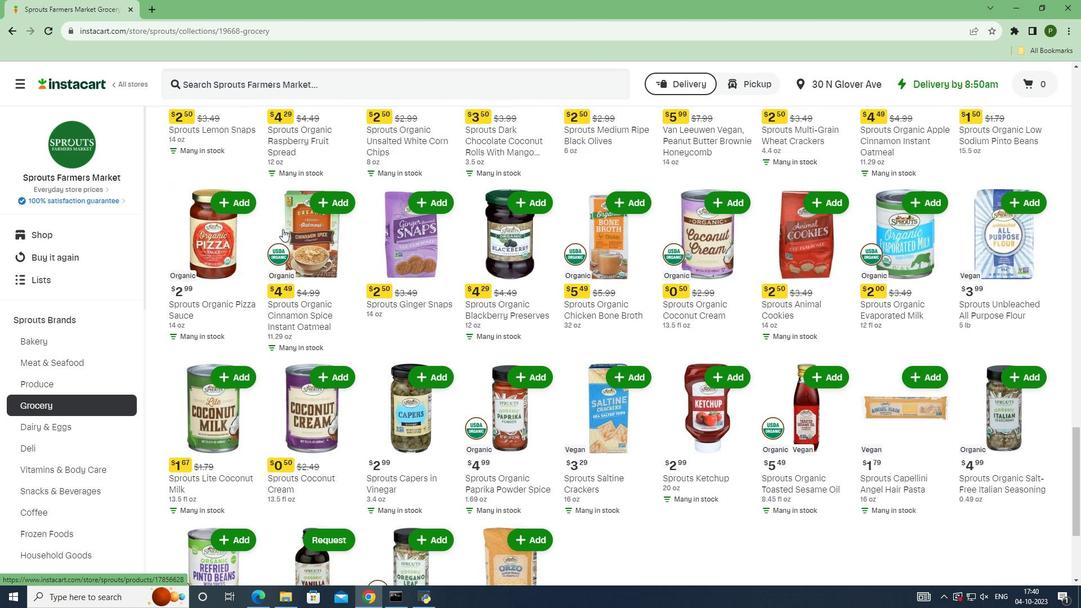 
Action: Mouse scrolled (282, 228) with delta (0, 0)
Screenshot: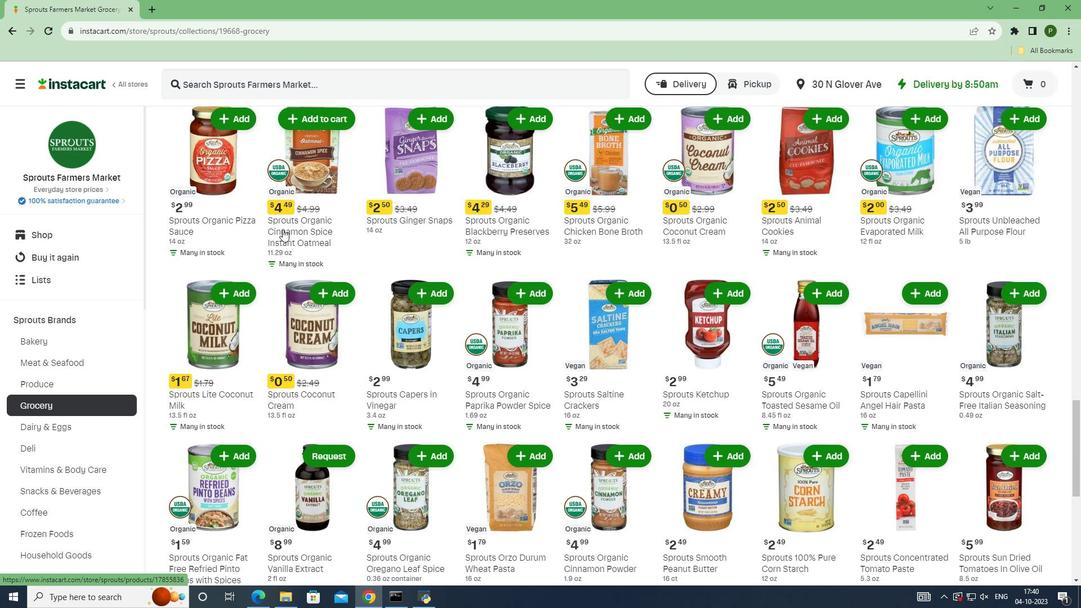 
Action: Mouse scrolled (282, 228) with delta (0, 0)
Screenshot: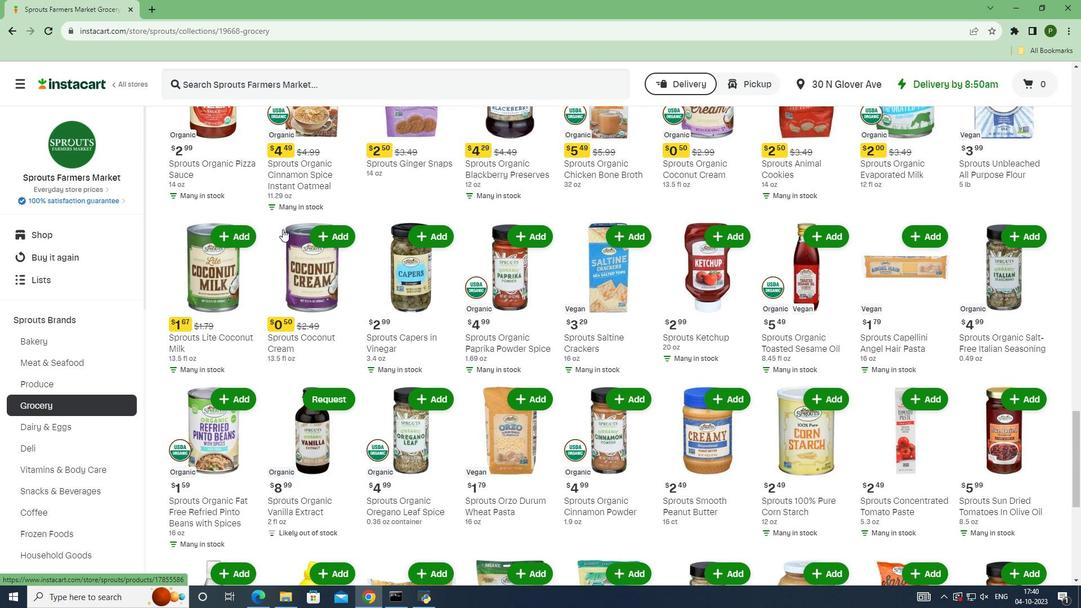 
Action: Mouse scrolled (282, 228) with delta (0, 0)
Screenshot: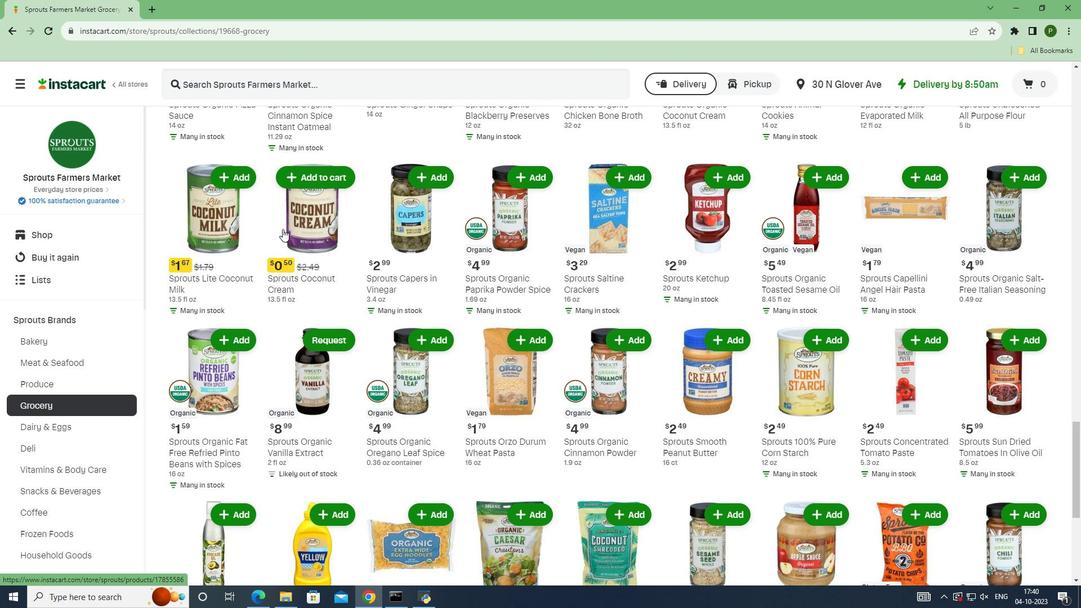 
Action: Mouse scrolled (282, 228) with delta (0, 0)
Screenshot: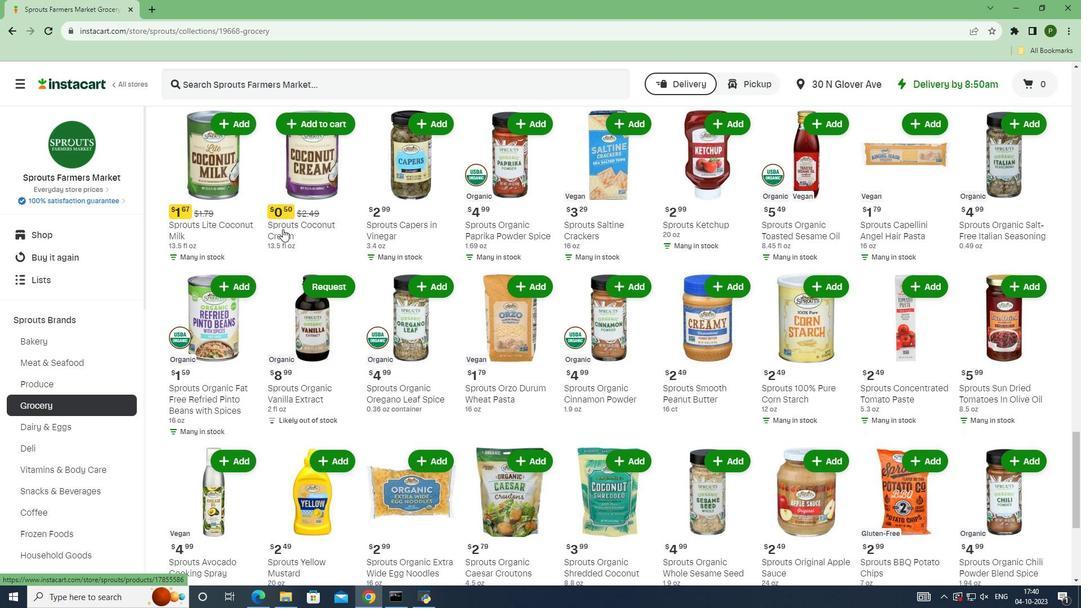 
Action: Mouse scrolled (282, 228) with delta (0, 0)
Screenshot: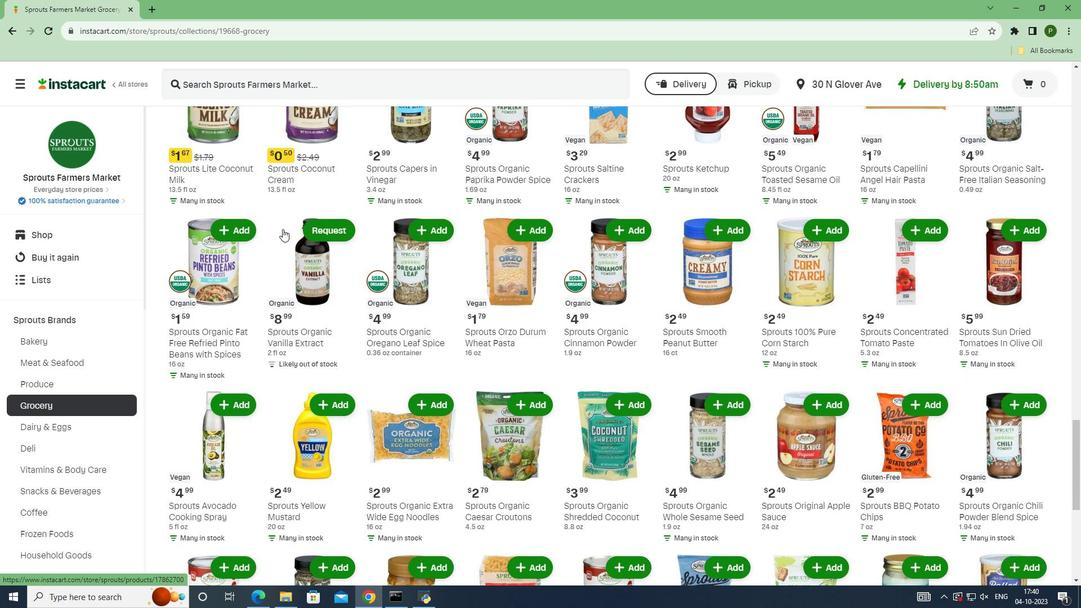 
Action: Mouse scrolled (282, 228) with delta (0, 0)
Screenshot: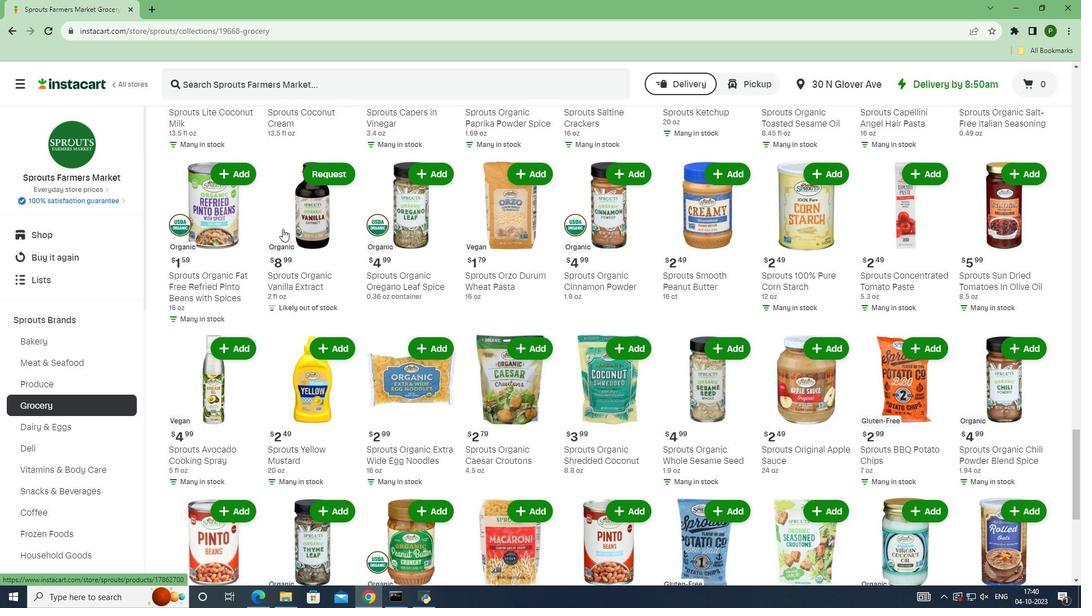 
Action: Mouse scrolled (282, 228) with delta (0, 0)
Screenshot: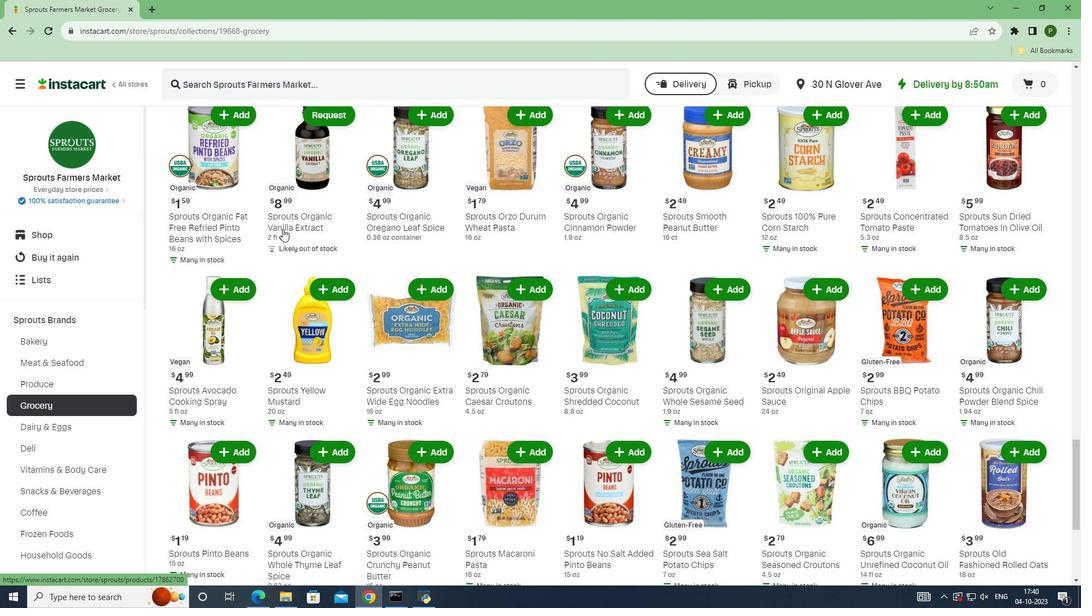 
Action: Mouse scrolled (282, 228) with delta (0, 0)
Screenshot: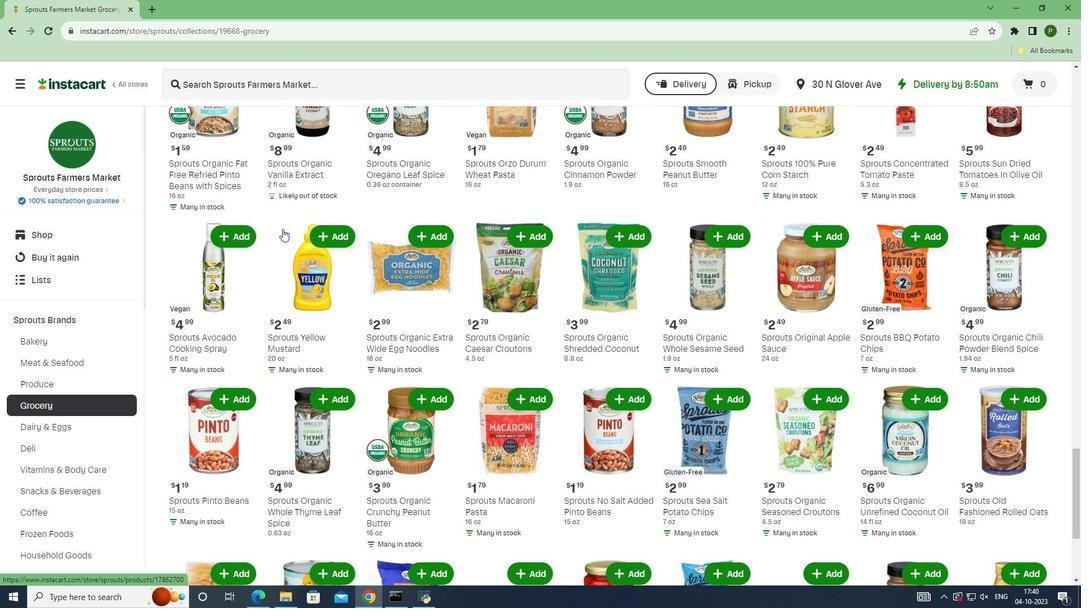 
Action: Mouse scrolled (282, 228) with delta (0, 0)
Screenshot: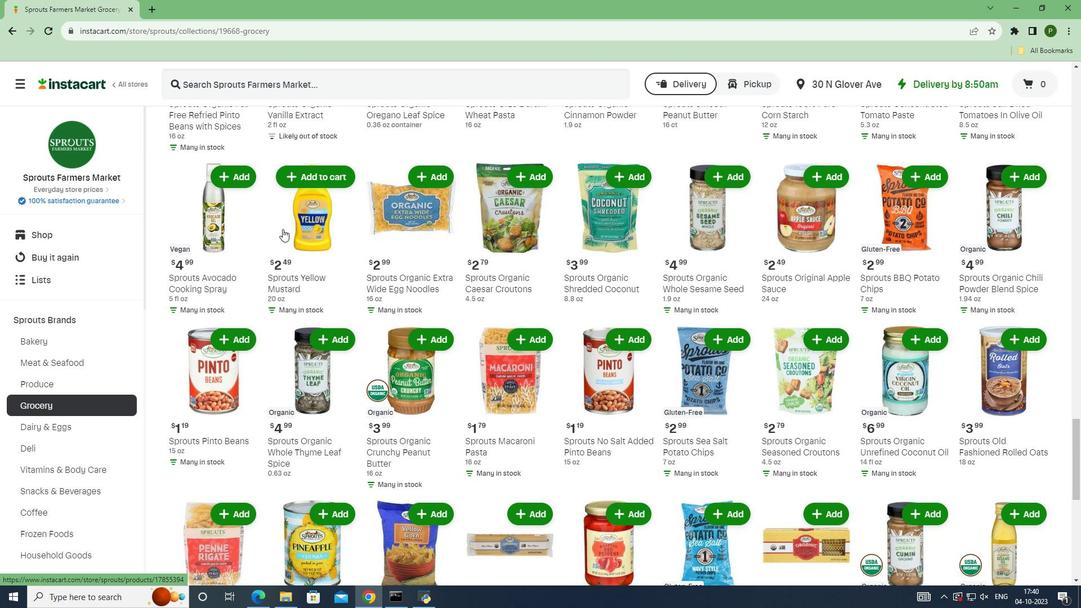 
Action: Mouse scrolled (282, 228) with delta (0, 0)
Screenshot: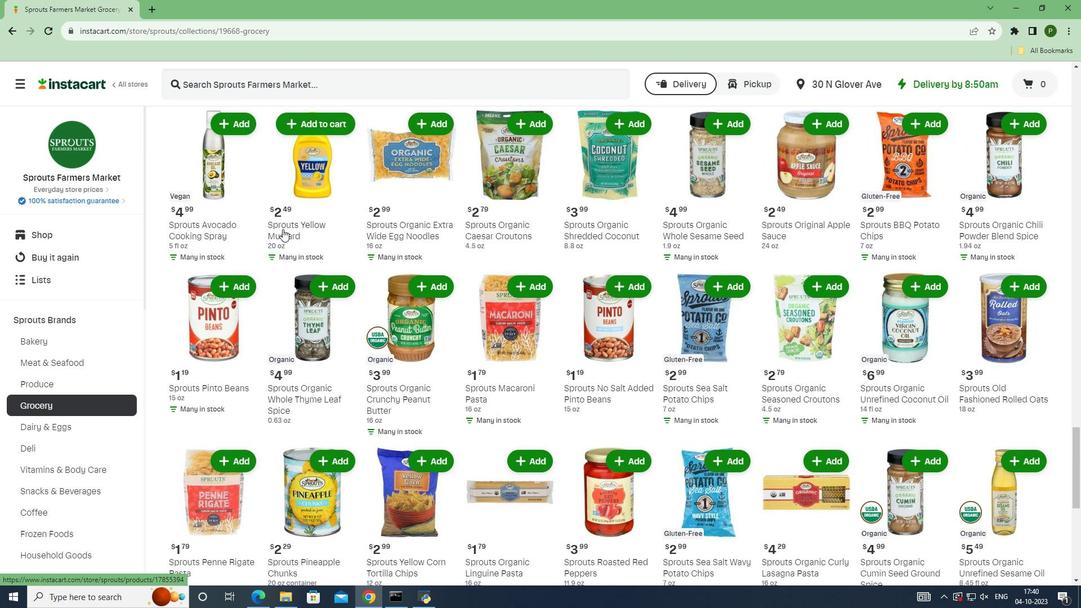 
Action: Mouse scrolled (282, 228) with delta (0, 0)
Screenshot: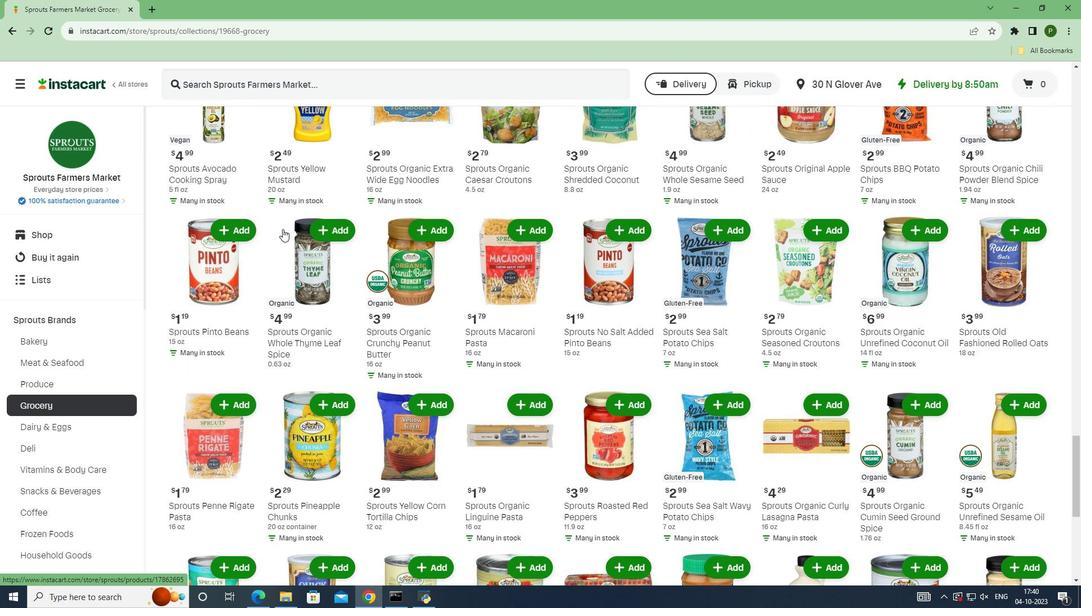 
Action: Mouse scrolled (282, 228) with delta (0, 0)
Screenshot: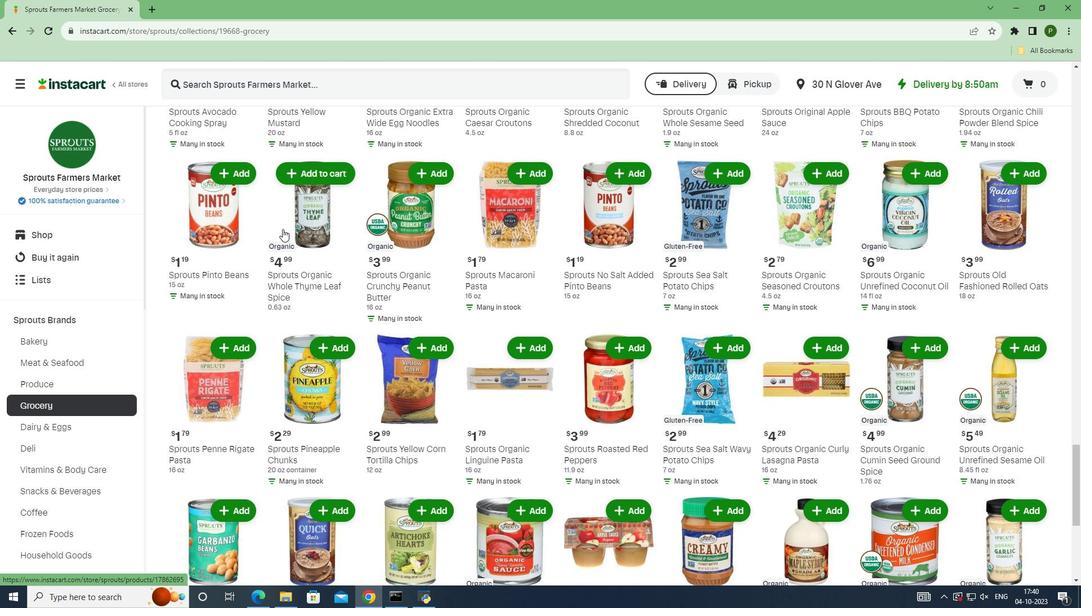 
Action: Mouse scrolled (282, 228) with delta (0, 0)
Screenshot: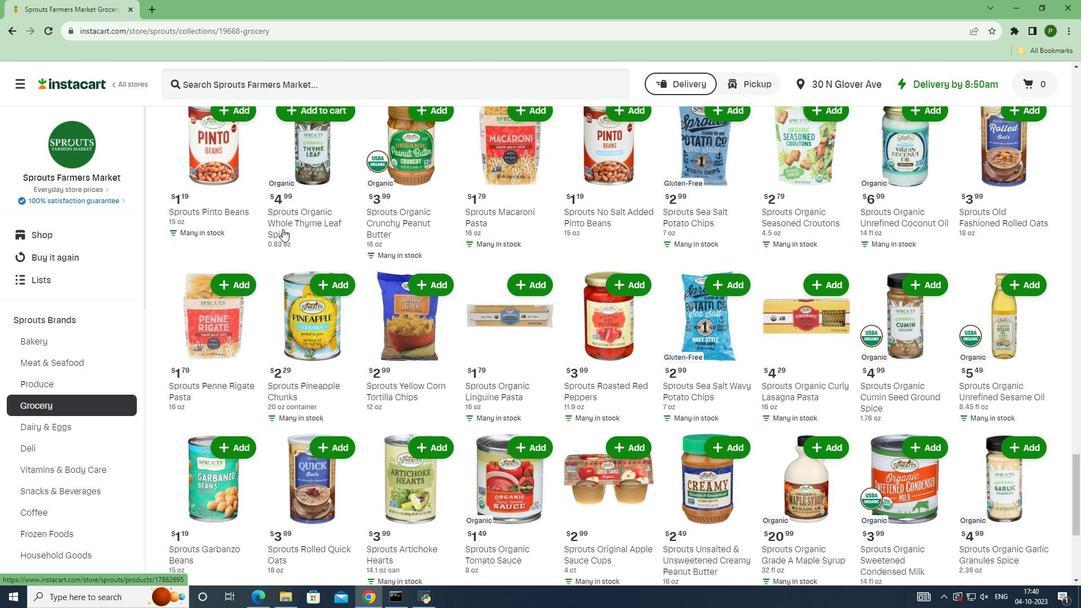 
Action: Mouse scrolled (282, 228) with delta (0, 0)
Screenshot: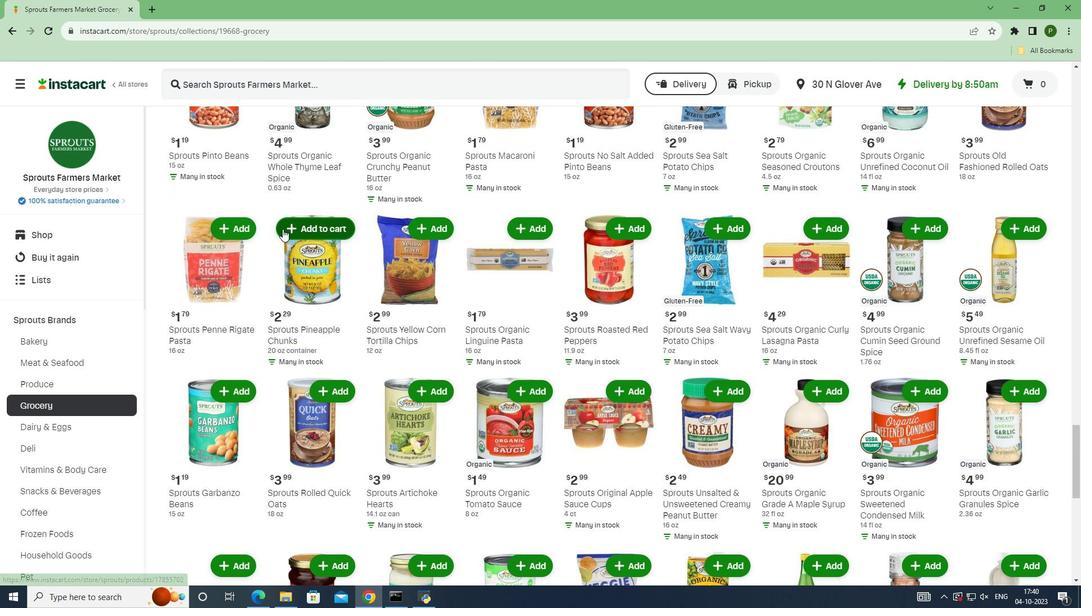
Action: Mouse scrolled (282, 228) with delta (0, 0)
Screenshot: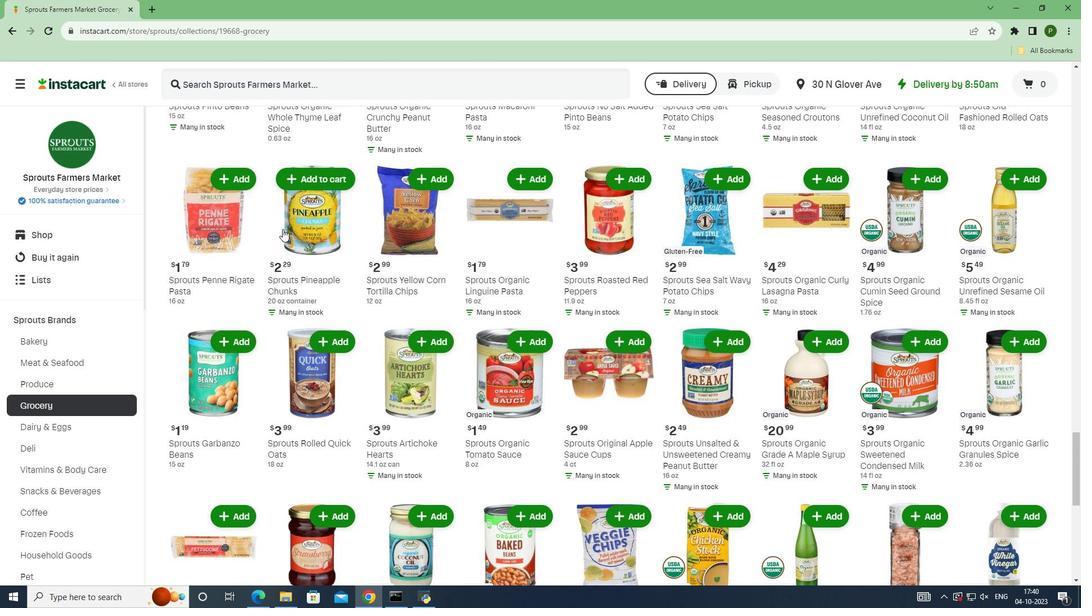 
Action: Mouse scrolled (282, 228) with delta (0, 0)
Screenshot: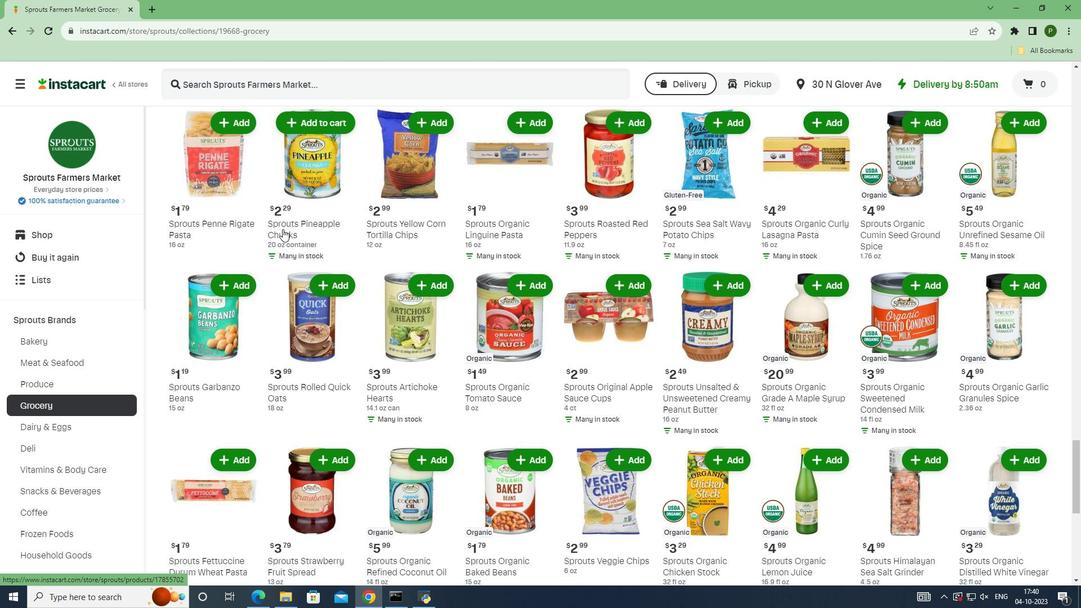 
Action: Mouse scrolled (282, 228) with delta (0, 0)
Screenshot: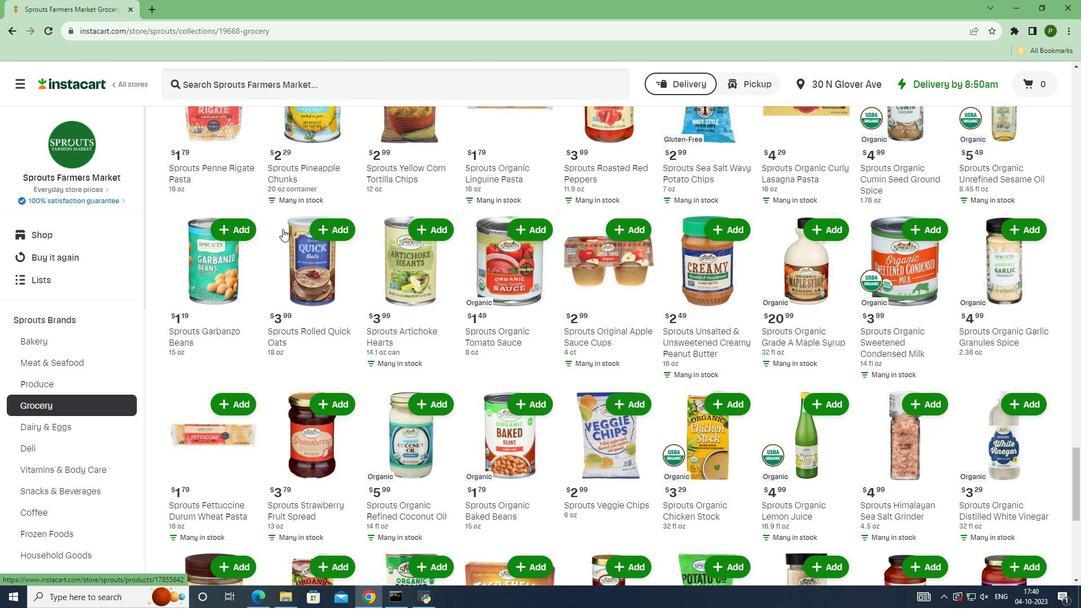 
Action: Mouse scrolled (282, 228) with delta (0, 0)
Screenshot: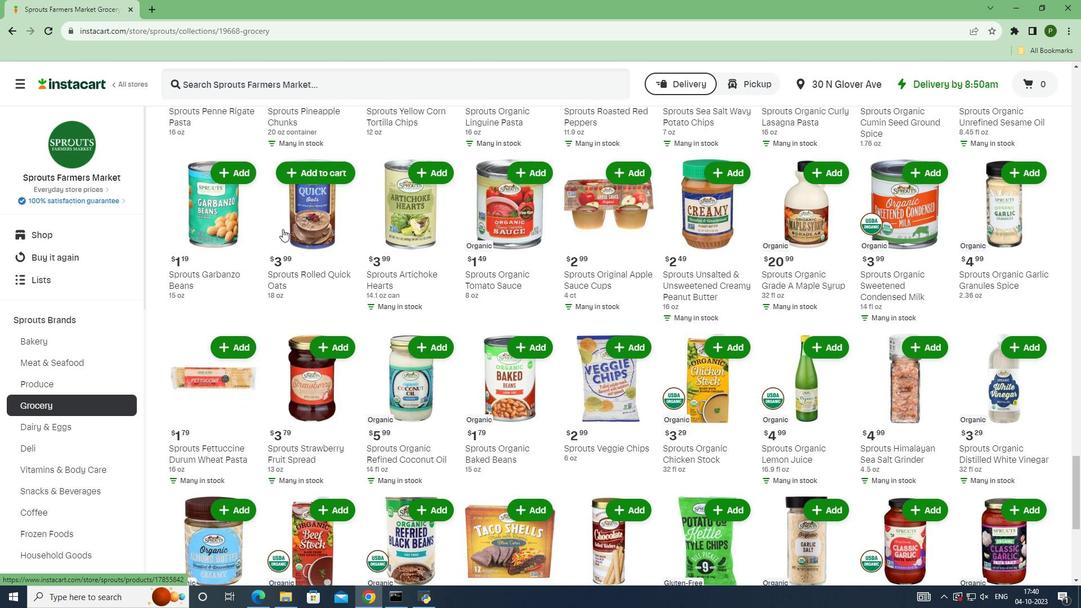 
Action: Mouse scrolled (282, 228) with delta (0, 0)
Screenshot: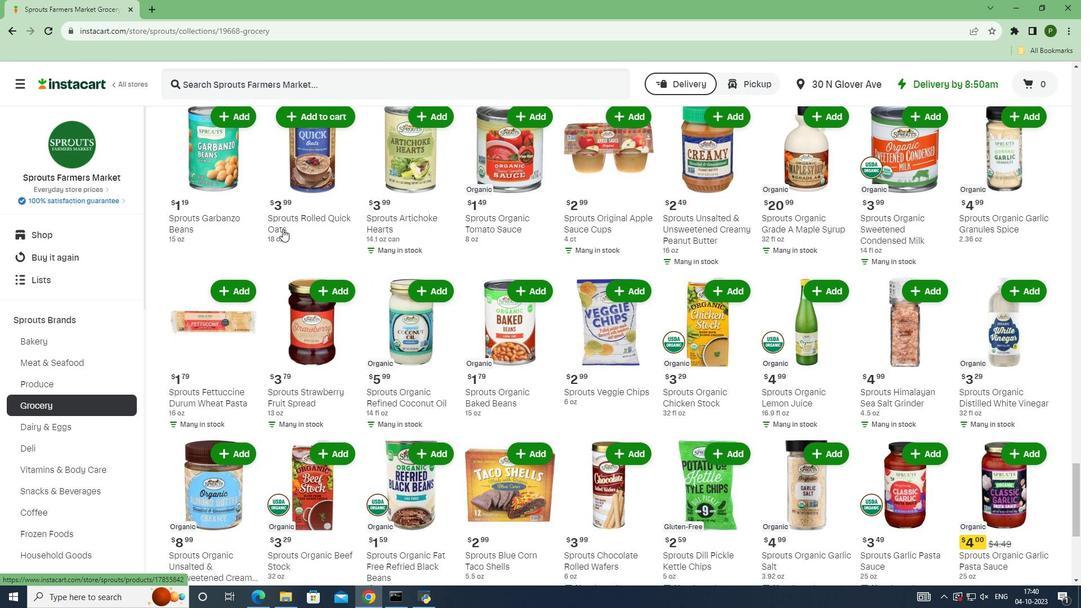 
Action: Mouse scrolled (282, 228) with delta (0, 0)
Screenshot: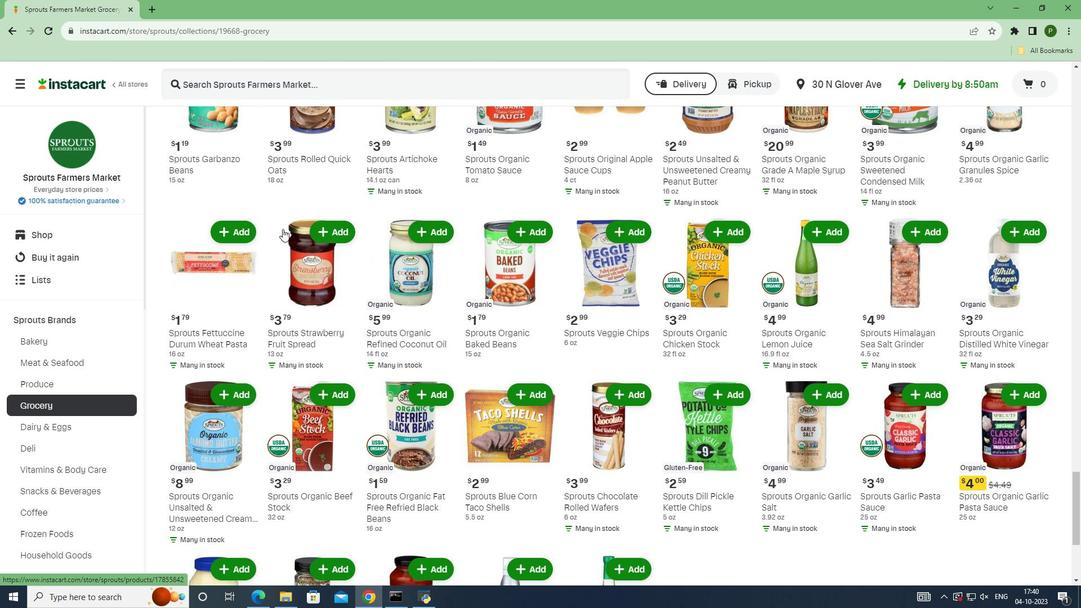 
Action: Mouse scrolled (282, 228) with delta (0, 0)
Screenshot: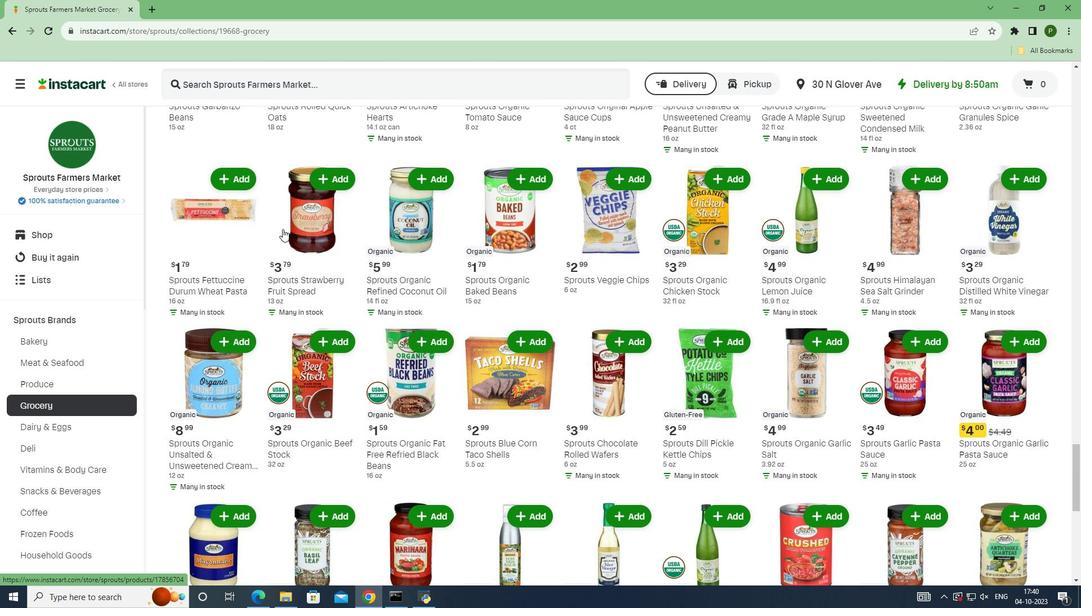 
Action: Mouse scrolled (282, 228) with delta (0, 0)
Screenshot: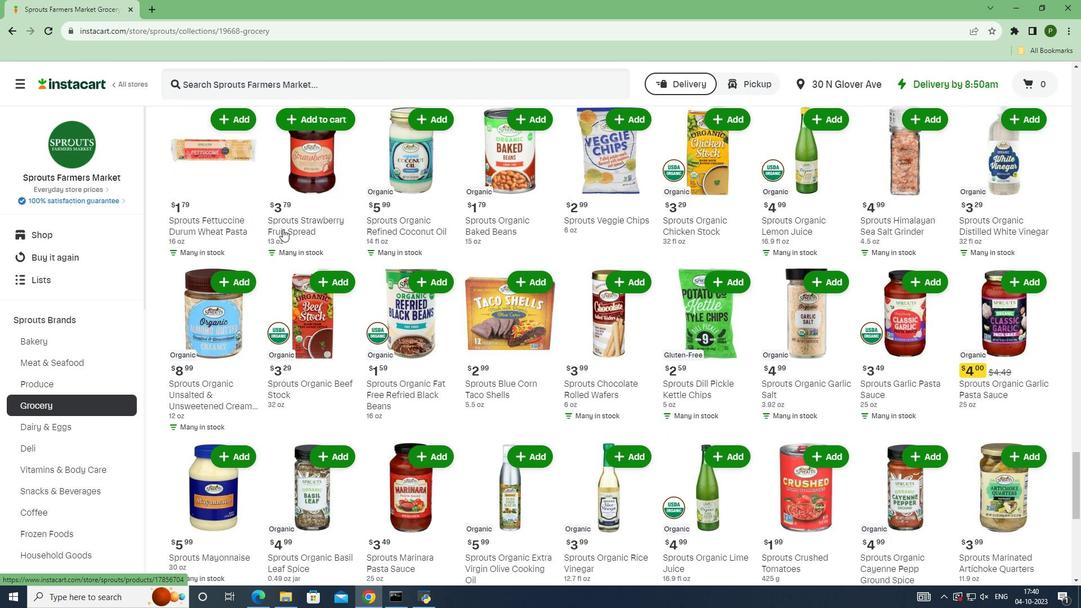 
Action: Mouse scrolled (282, 228) with delta (0, 0)
Screenshot: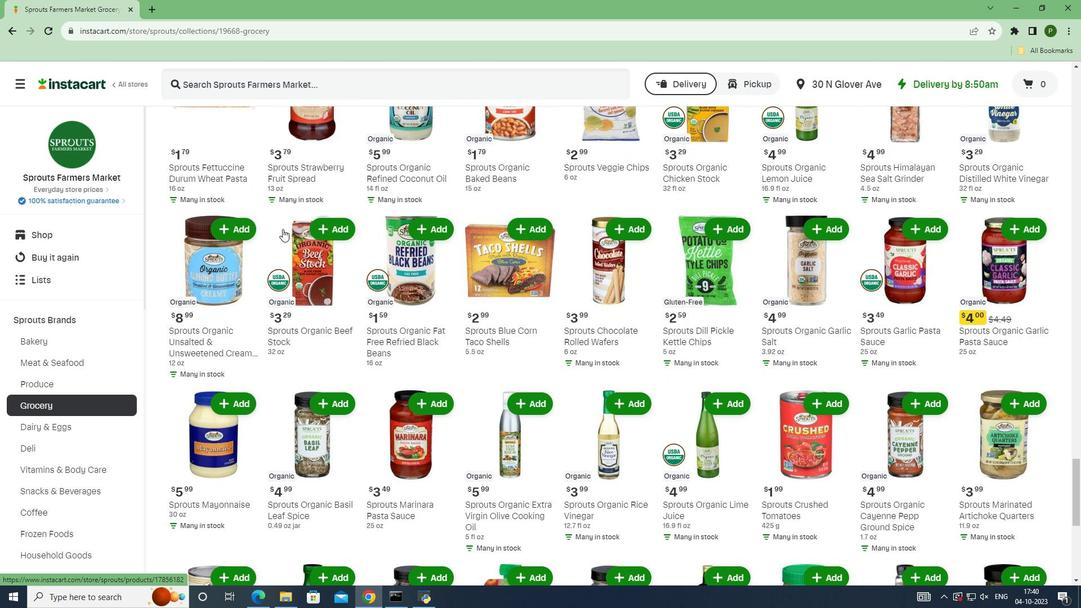
Action: Mouse scrolled (282, 228) with delta (0, 0)
Screenshot: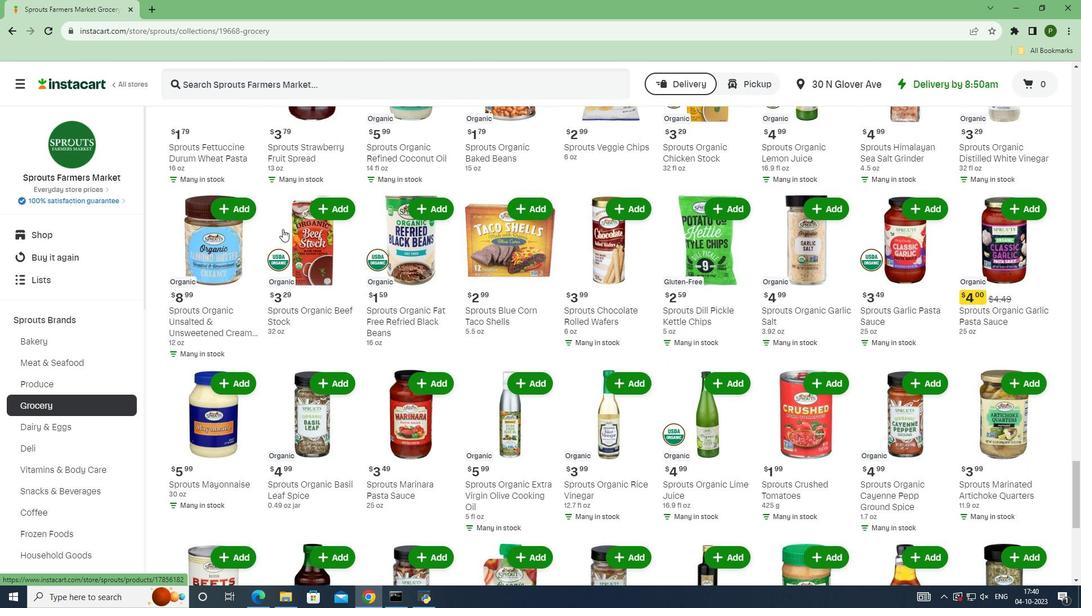 
Action: Mouse scrolled (282, 228) with delta (0, 0)
Screenshot: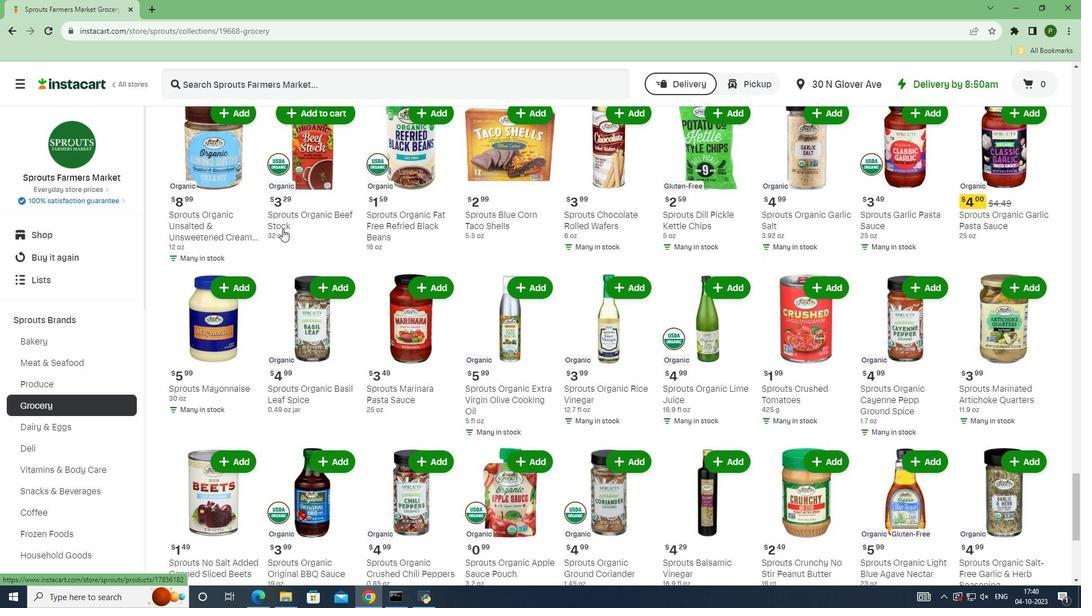 
Action: Mouse scrolled (282, 228) with delta (0, 0)
Screenshot: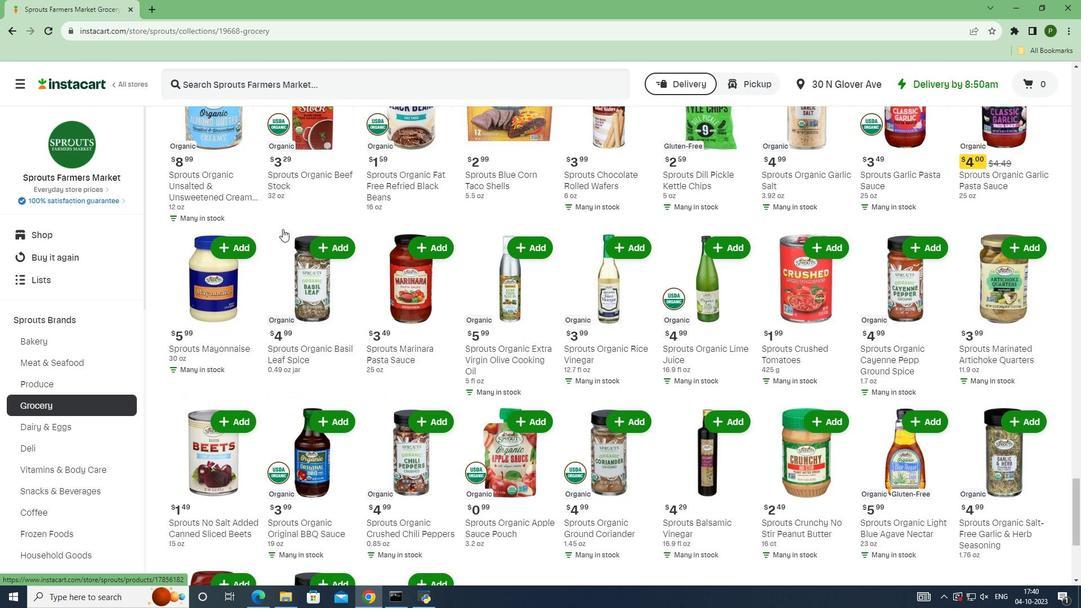 
Action: Mouse scrolled (282, 228) with delta (0, 0)
Screenshot: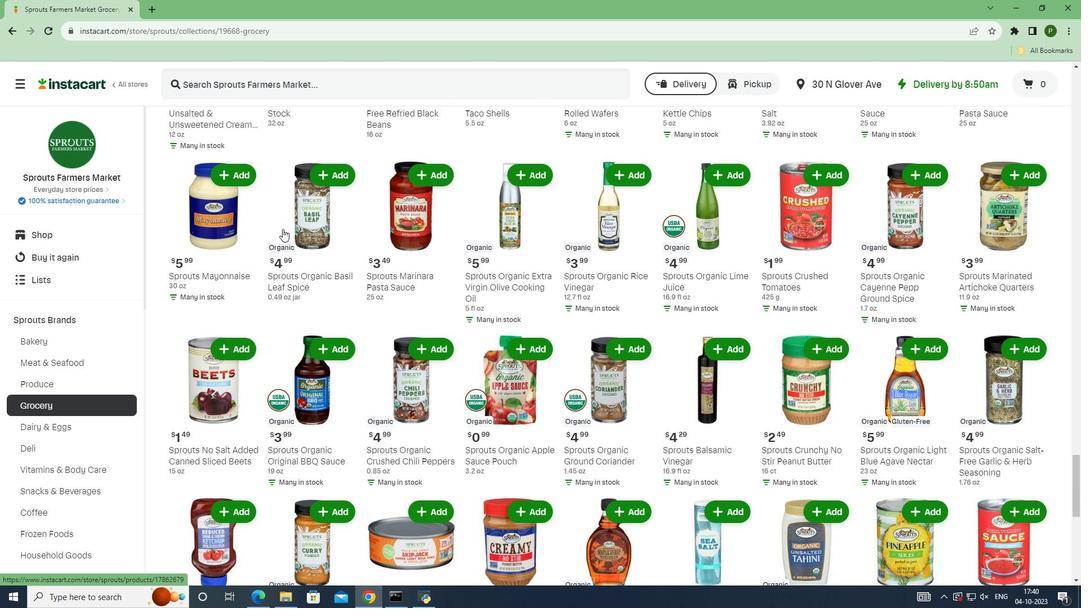 
Action: Mouse scrolled (282, 228) with delta (0, 0)
Screenshot: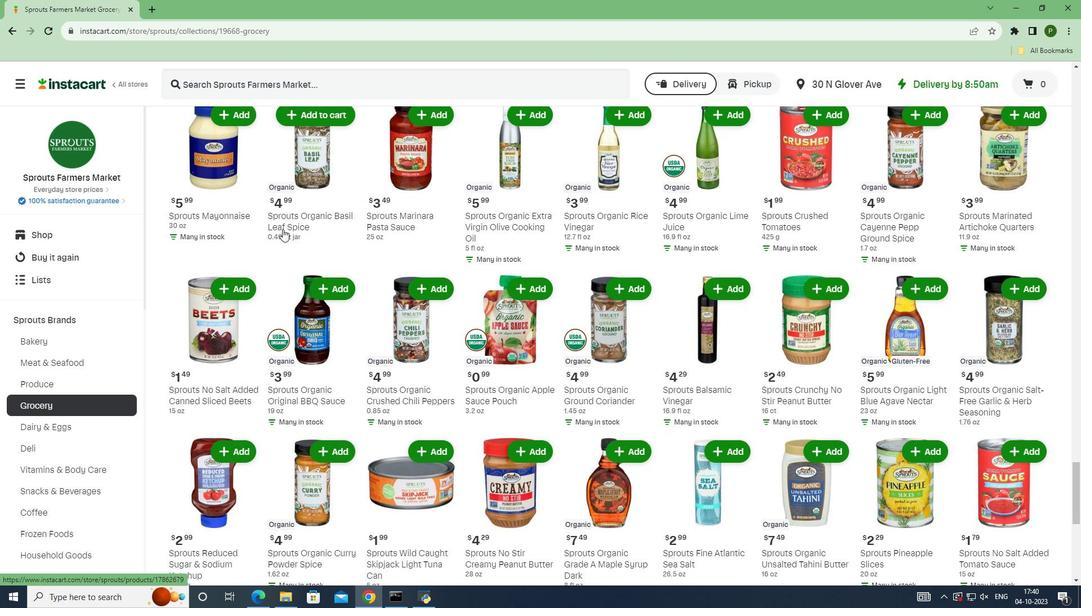 
Action: Mouse scrolled (282, 228) with delta (0, 0)
Screenshot: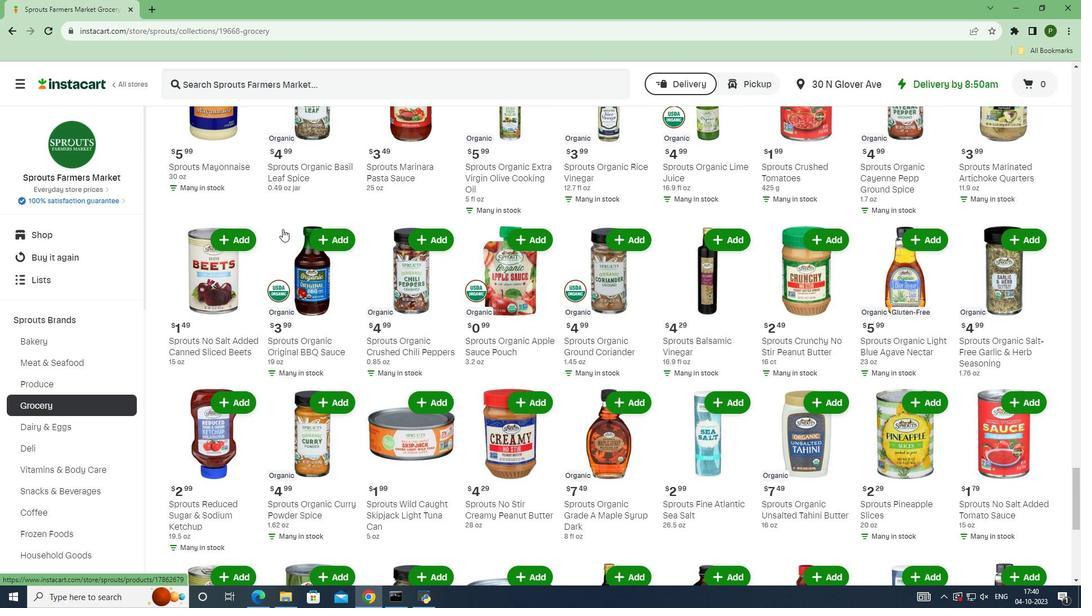 
Action: Mouse scrolled (282, 228) with delta (0, 0)
Screenshot: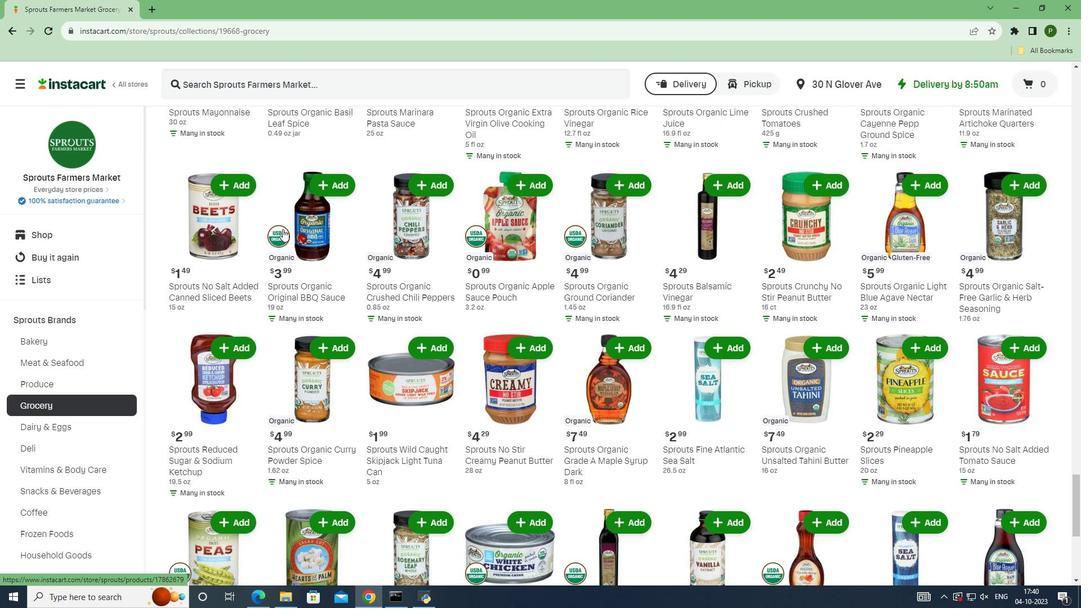 
Action: Mouse scrolled (282, 228) with delta (0, 0)
Screenshot: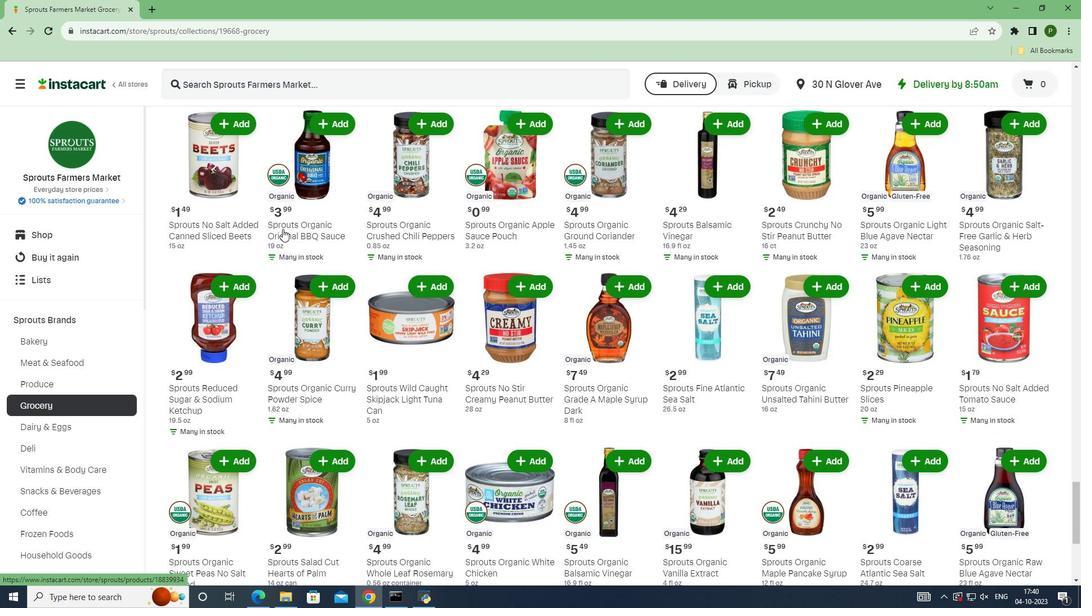 
Action: Mouse scrolled (282, 228) with delta (0, 0)
Screenshot: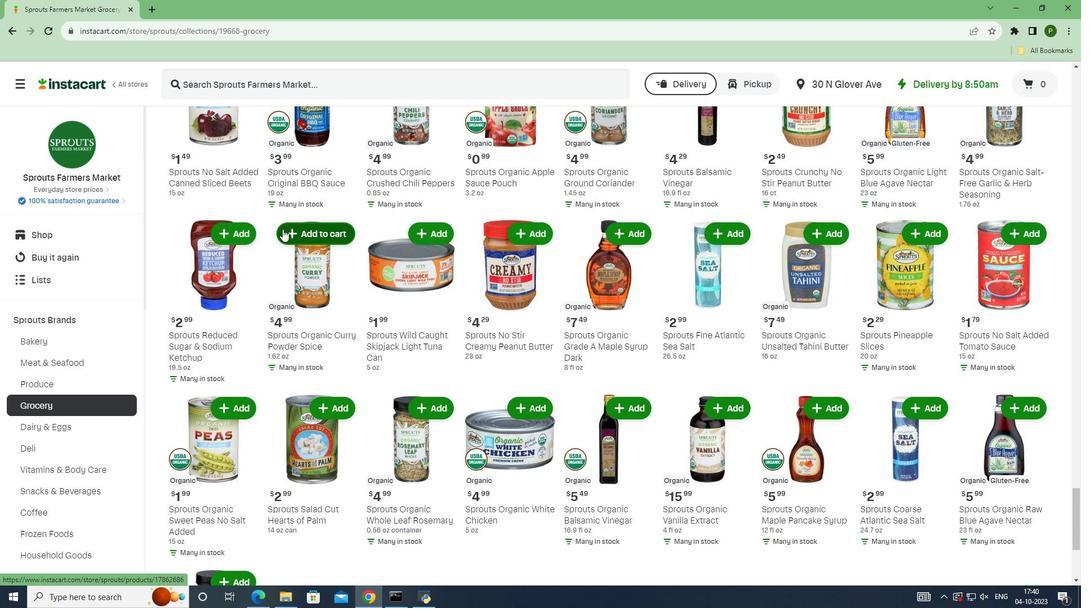 
Action: Mouse scrolled (282, 228) with delta (0, 0)
Screenshot: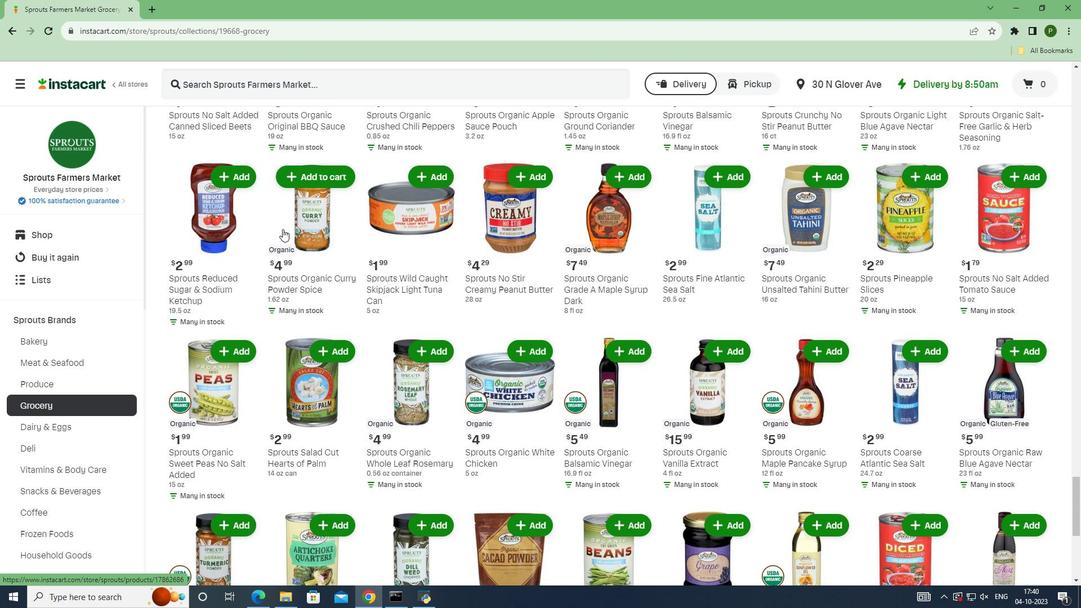
Action: Mouse scrolled (282, 228) with delta (0, 0)
Screenshot: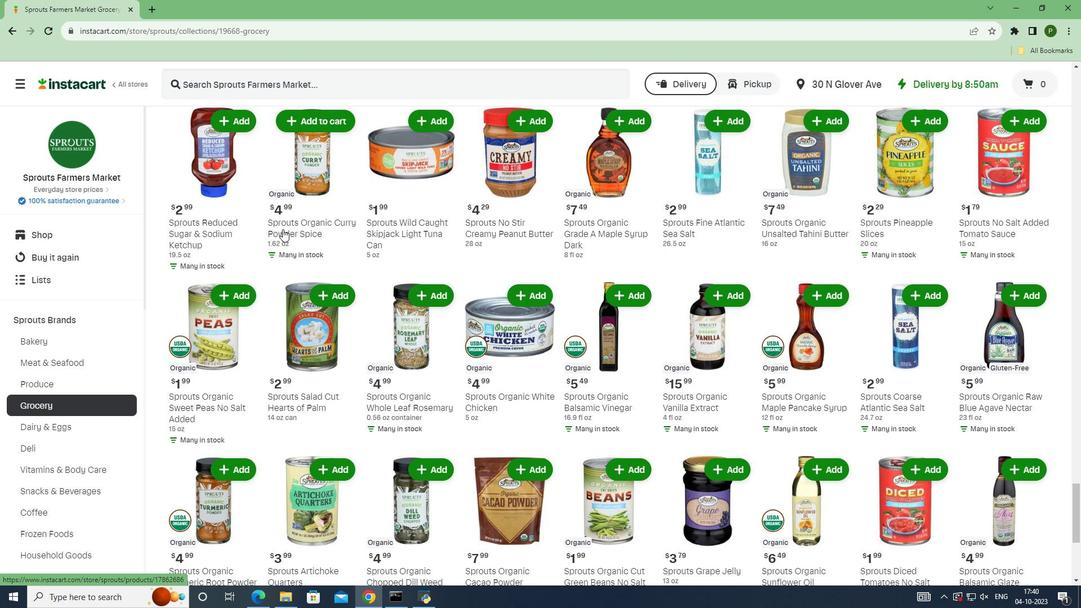 
Action: Mouse scrolled (282, 228) with delta (0, 0)
Screenshot: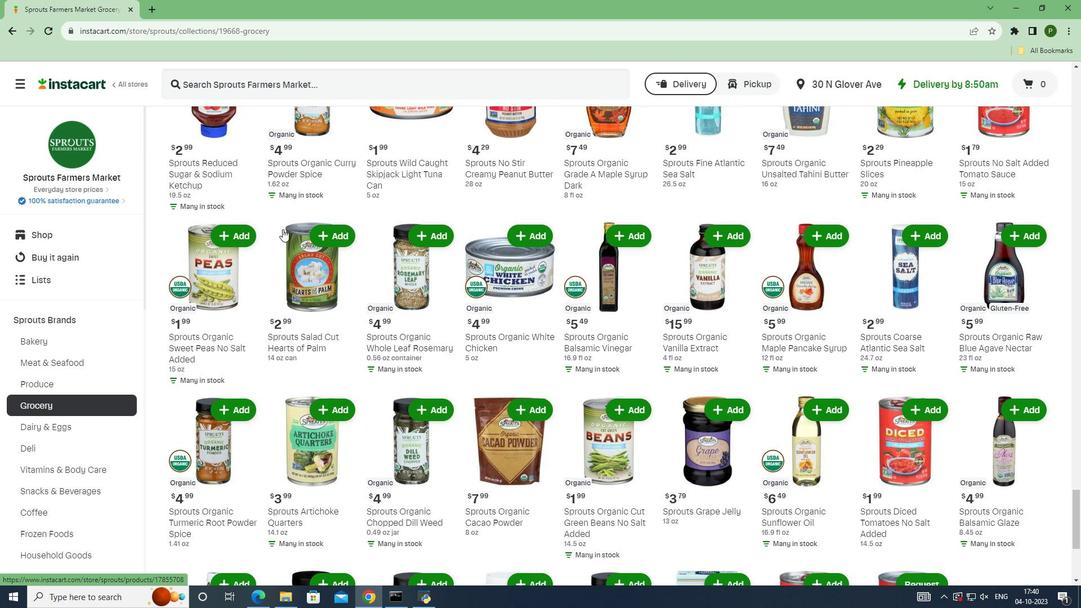 
Action: Mouse scrolled (282, 228) with delta (0, 0)
Screenshot: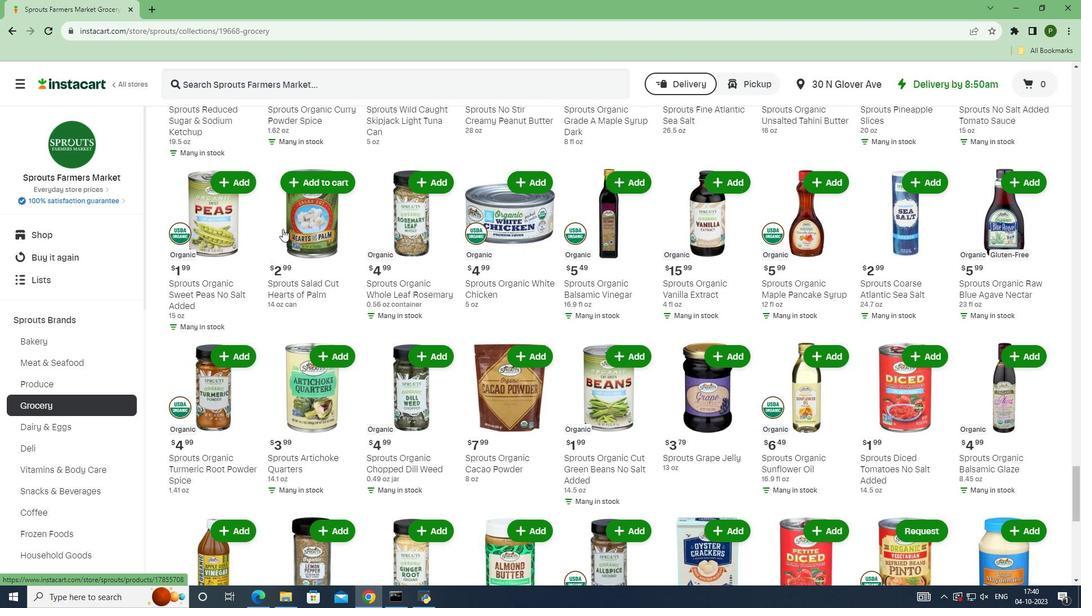 
Action: Mouse scrolled (282, 228) with delta (0, 0)
Screenshot: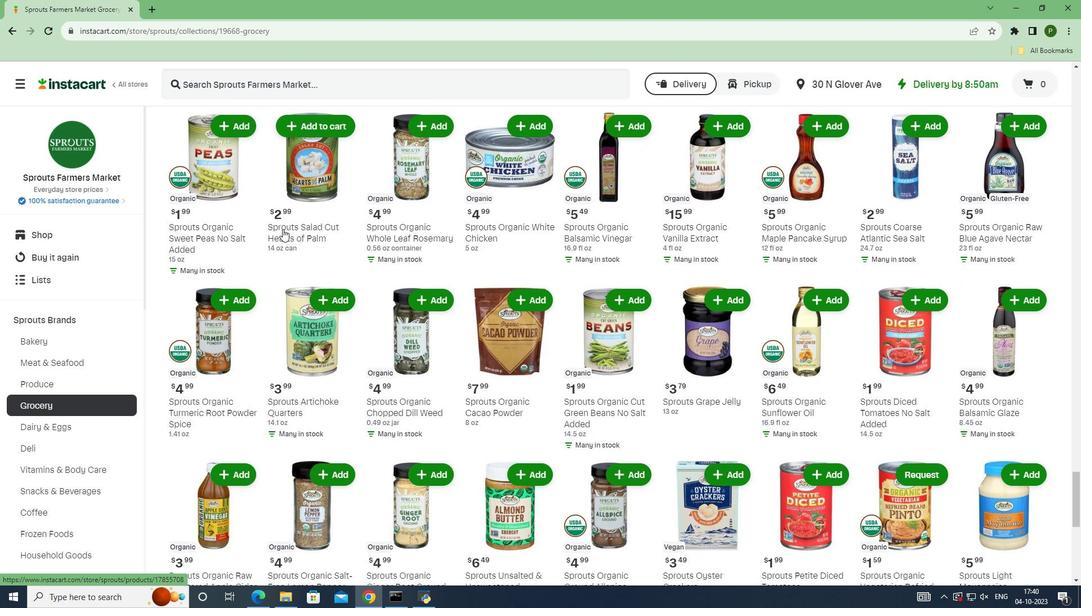 
Action: Mouse scrolled (282, 228) with delta (0, 0)
Screenshot: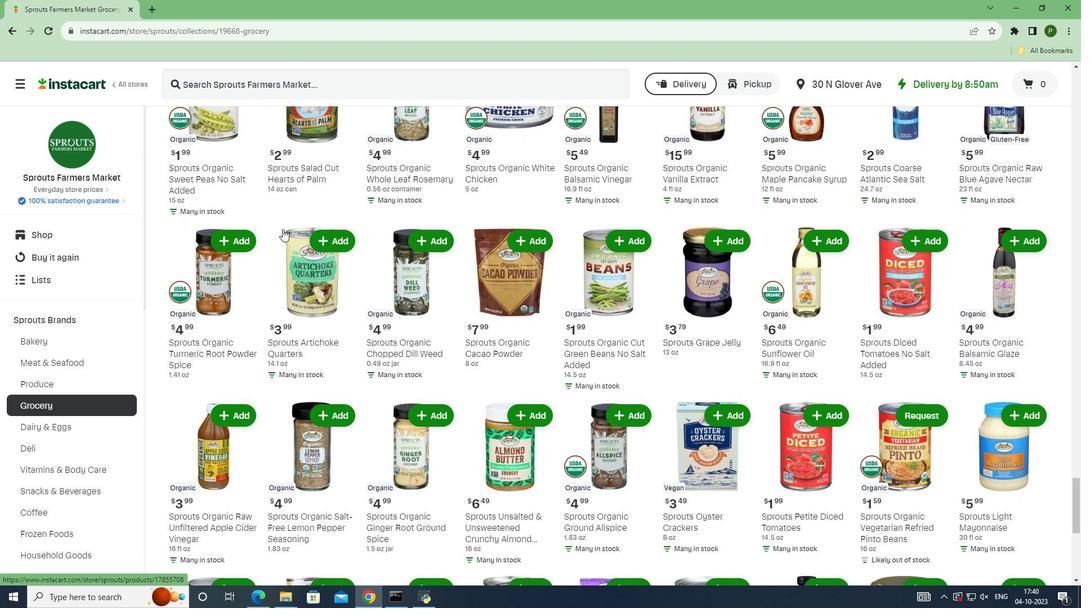 
Action: Mouse scrolled (282, 228) with delta (0, 0)
Screenshot: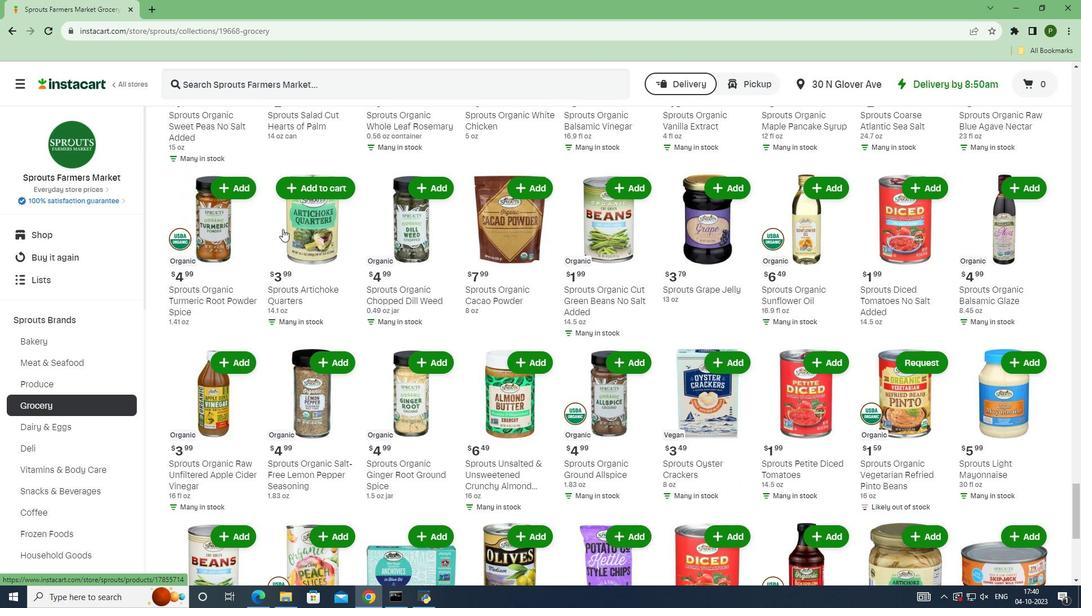 
Action: Mouse scrolled (282, 228) with delta (0, 0)
Screenshot: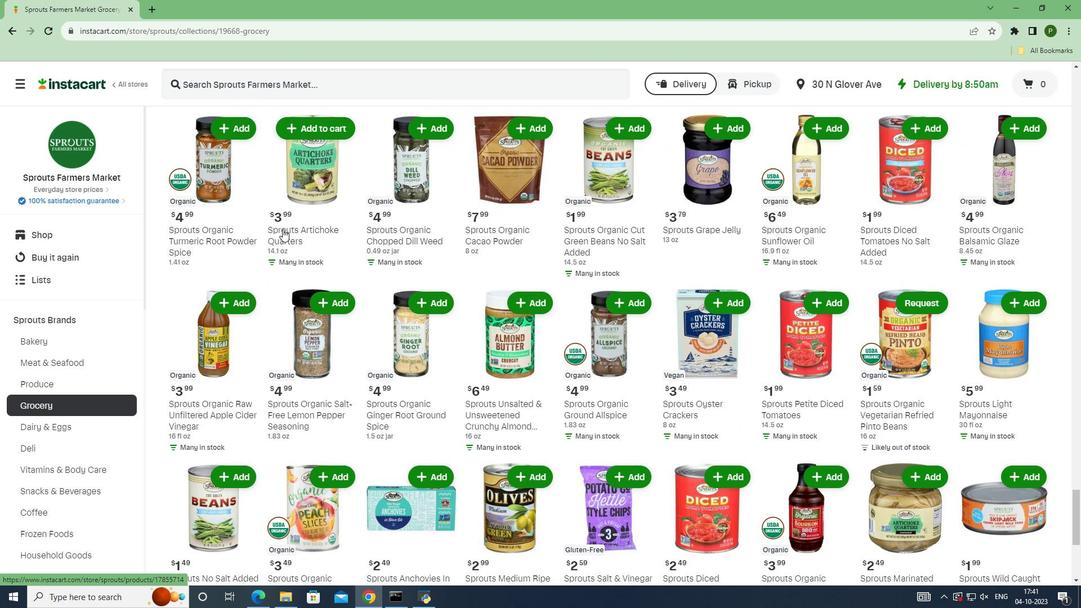 
Action: Mouse scrolled (282, 228) with delta (0, 0)
Screenshot: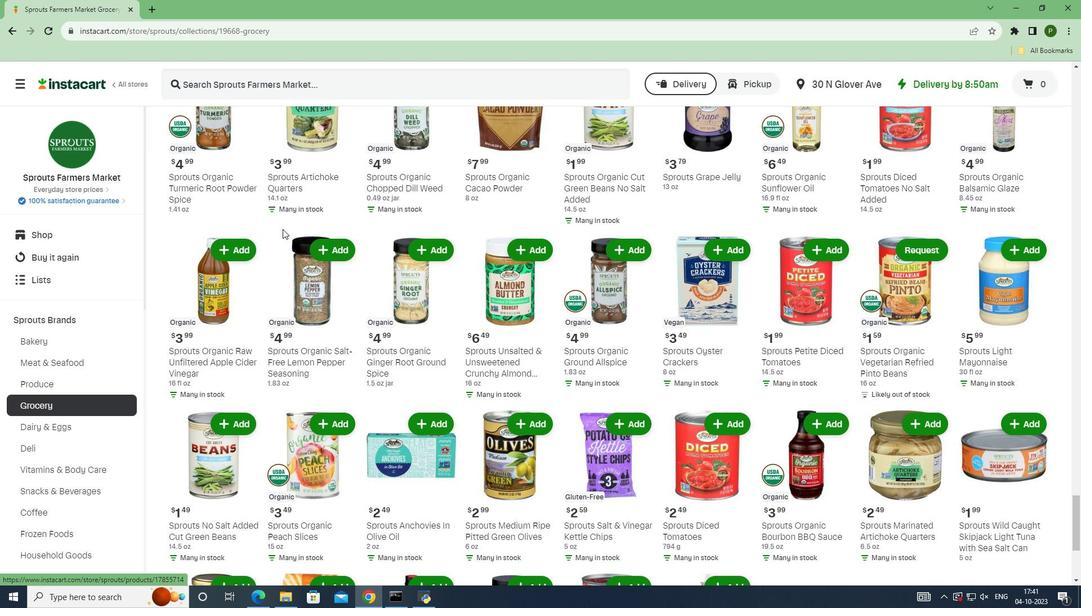 
Action: Mouse moved to (290, 196)
Screenshot: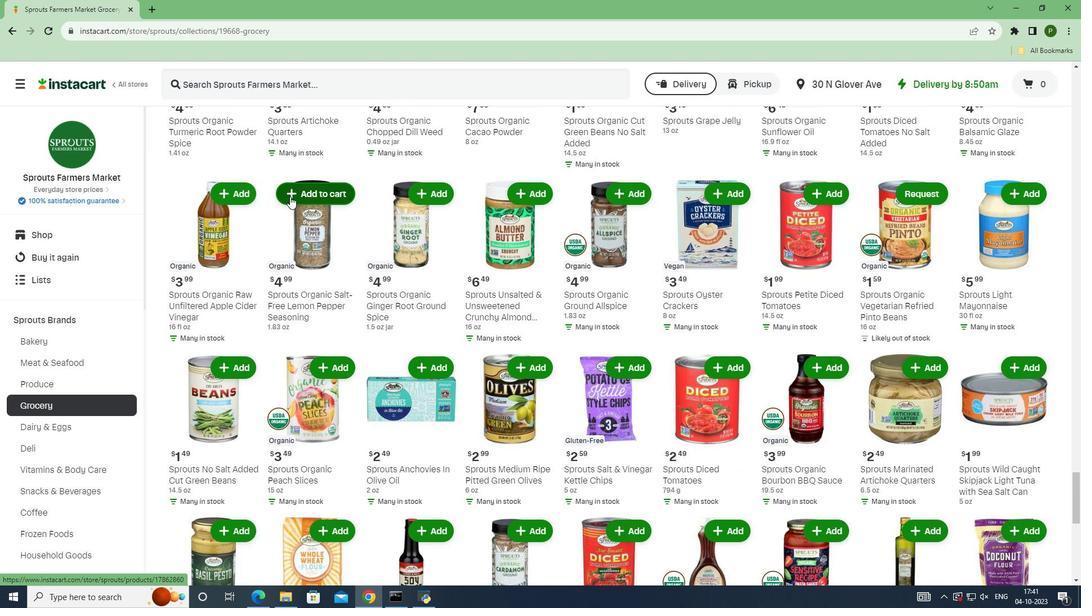 
Action: Mouse pressed left at (290, 196)
Screenshot: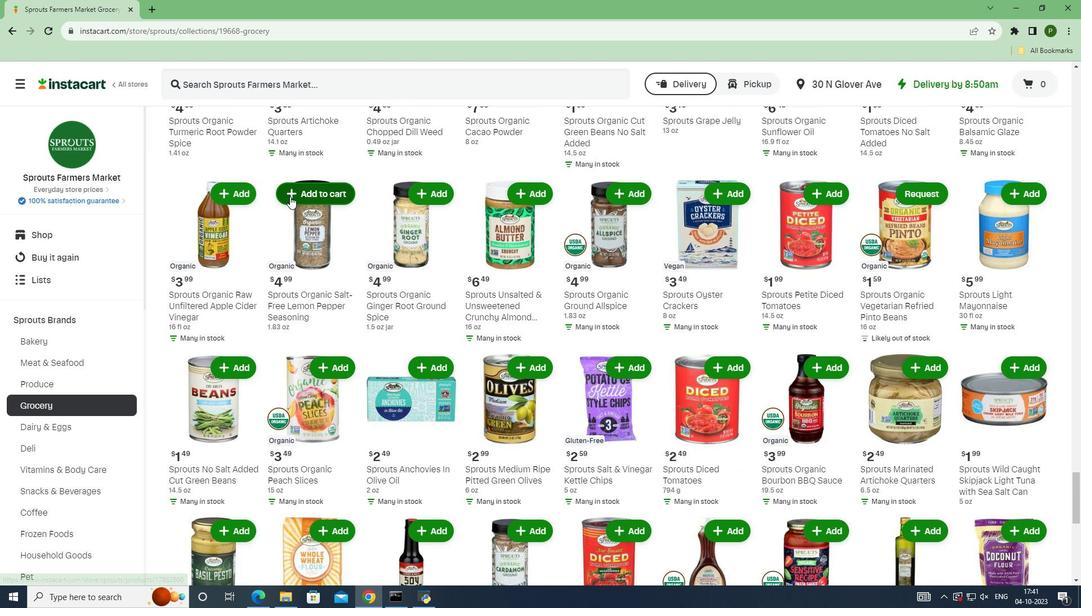 
